 Task: Create a due date automation trigger when advanced on, on the tuesday after a card is due add dates due in in more than 1 days at 11:00 AM.
Action: Mouse moved to (987, 314)
Screenshot: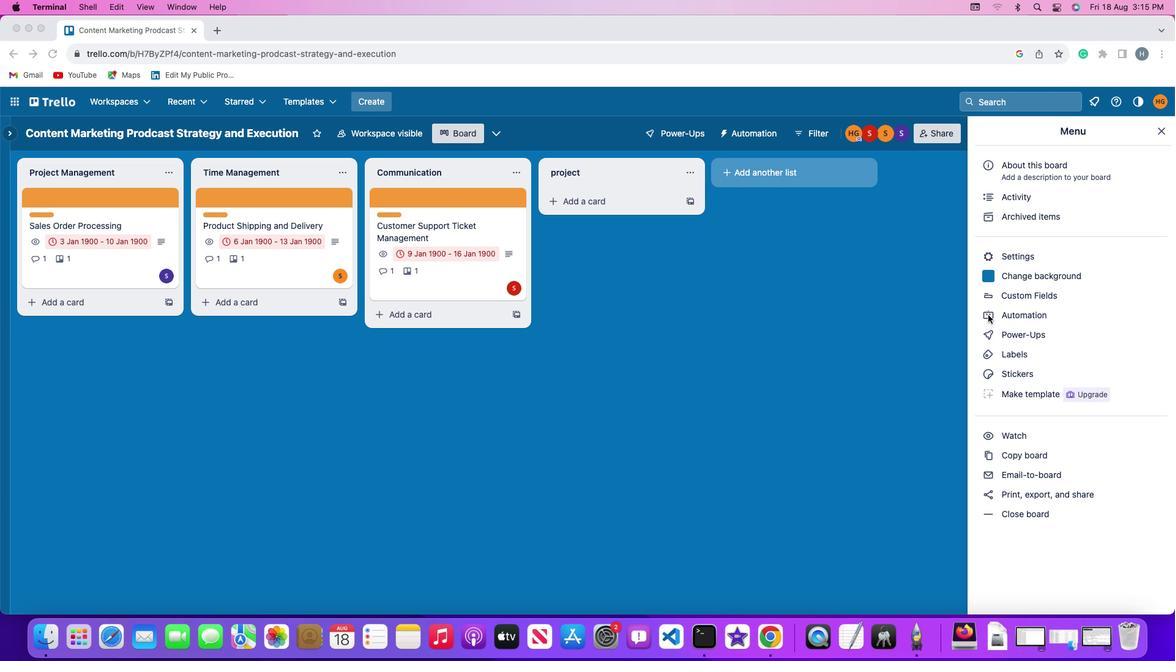 
Action: Mouse pressed left at (987, 314)
Screenshot: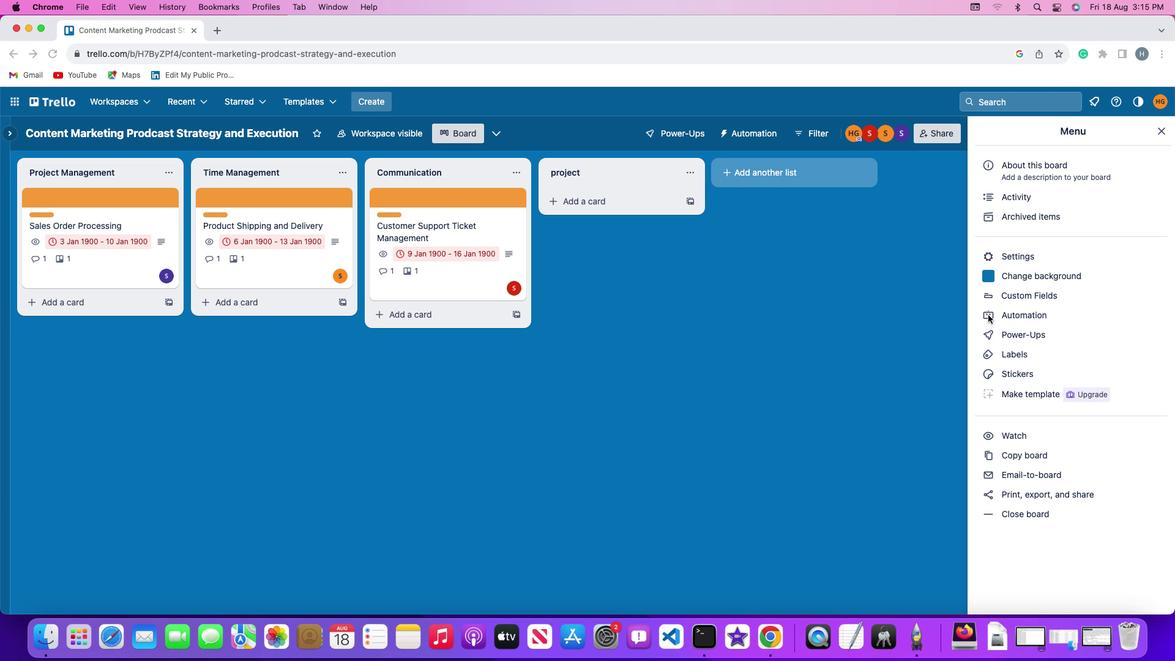 
Action: Mouse moved to (987, 314)
Screenshot: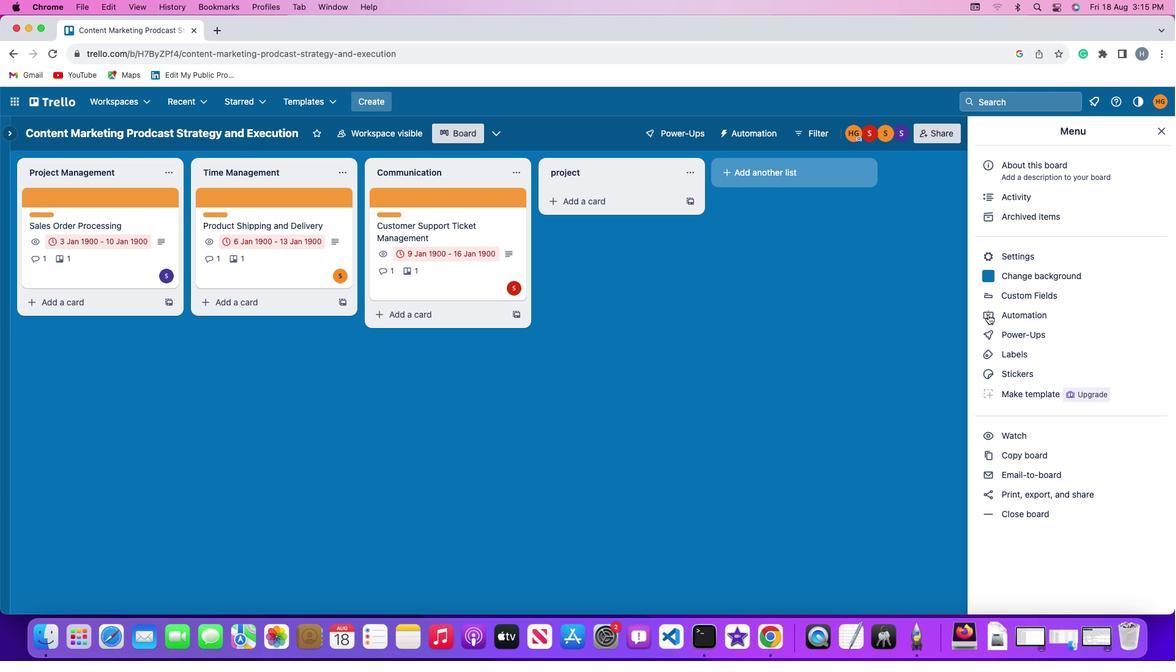 
Action: Mouse pressed left at (987, 314)
Screenshot: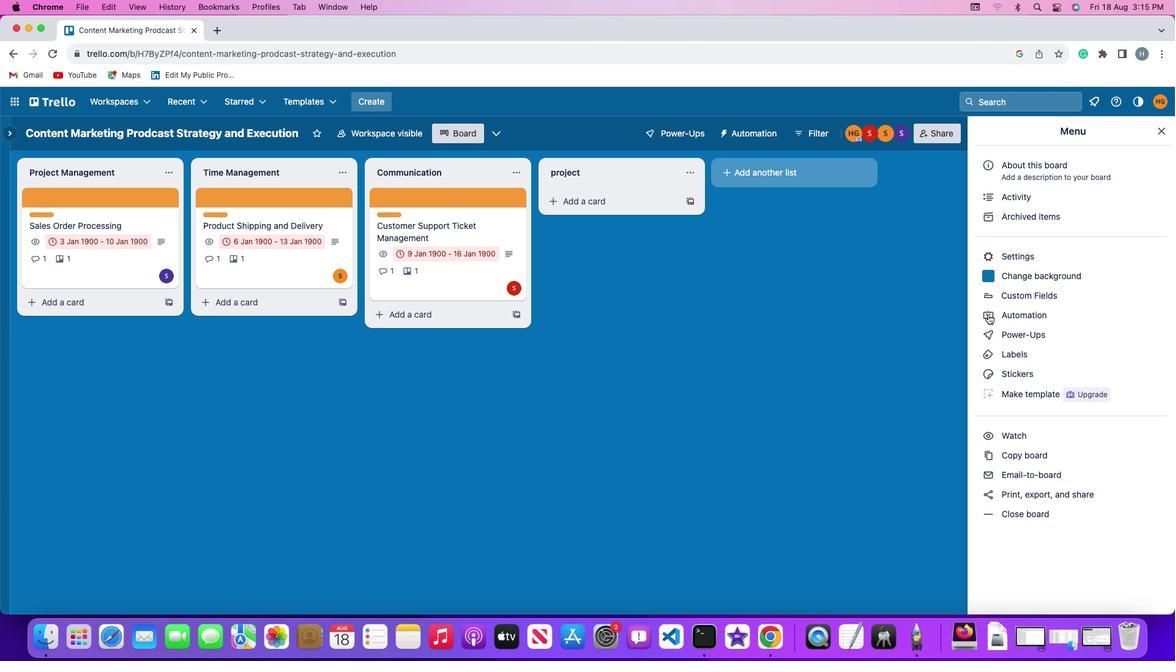 
Action: Mouse moved to (72, 290)
Screenshot: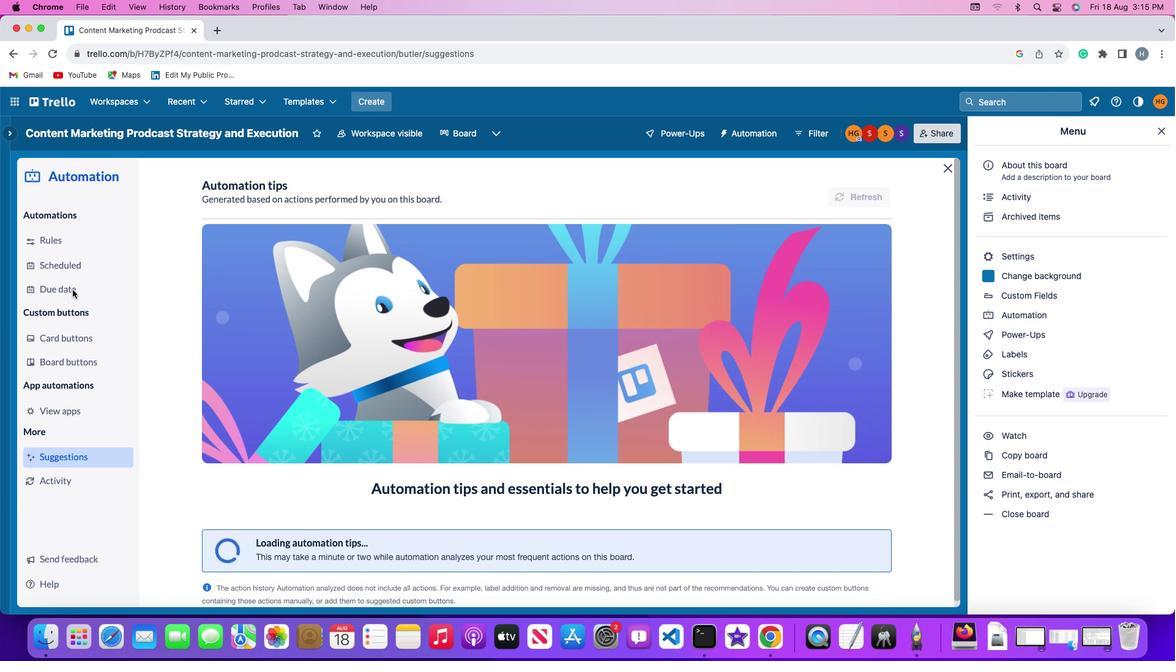 
Action: Mouse pressed left at (72, 290)
Screenshot: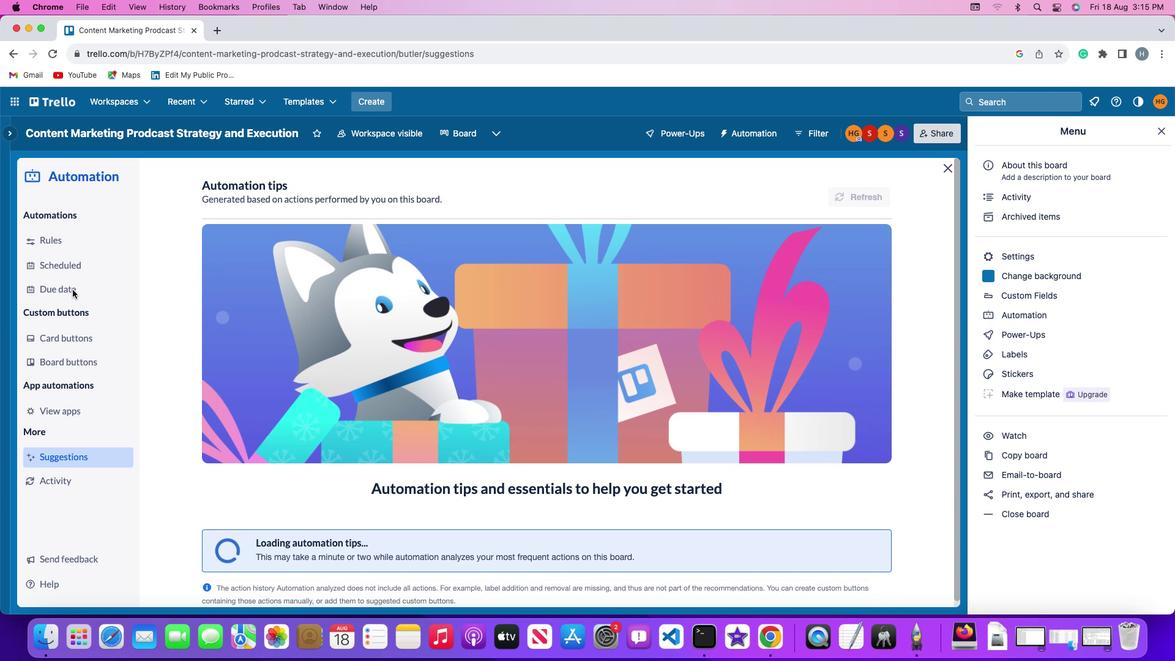 
Action: Mouse moved to (812, 188)
Screenshot: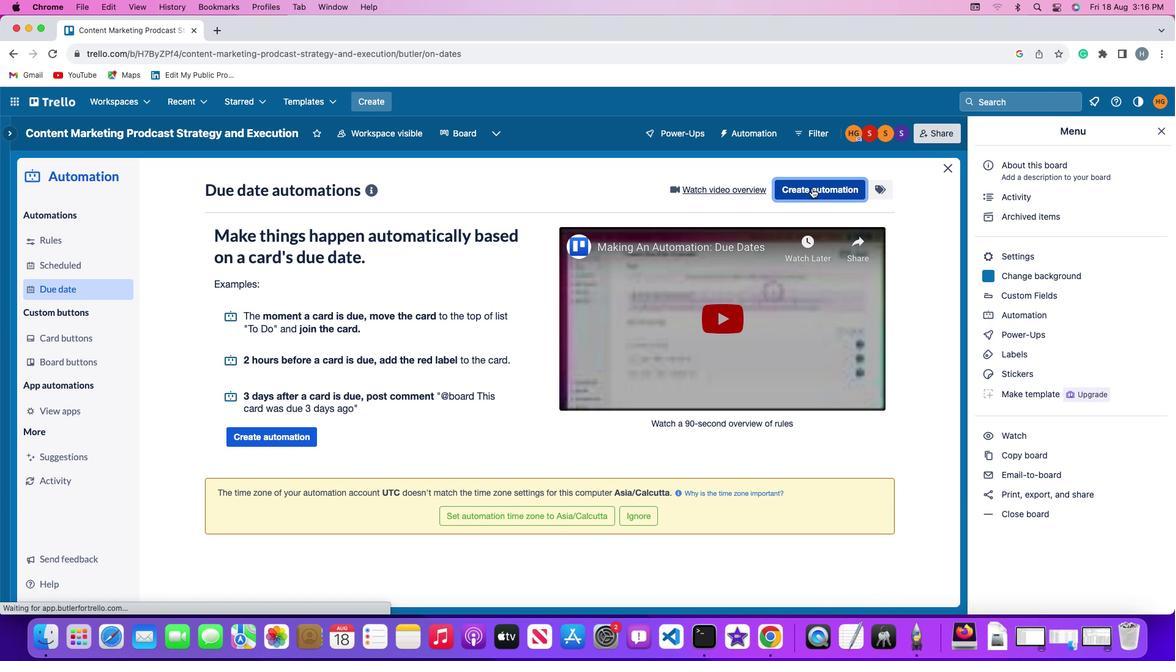 
Action: Mouse pressed left at (812, 188)
Screenshot: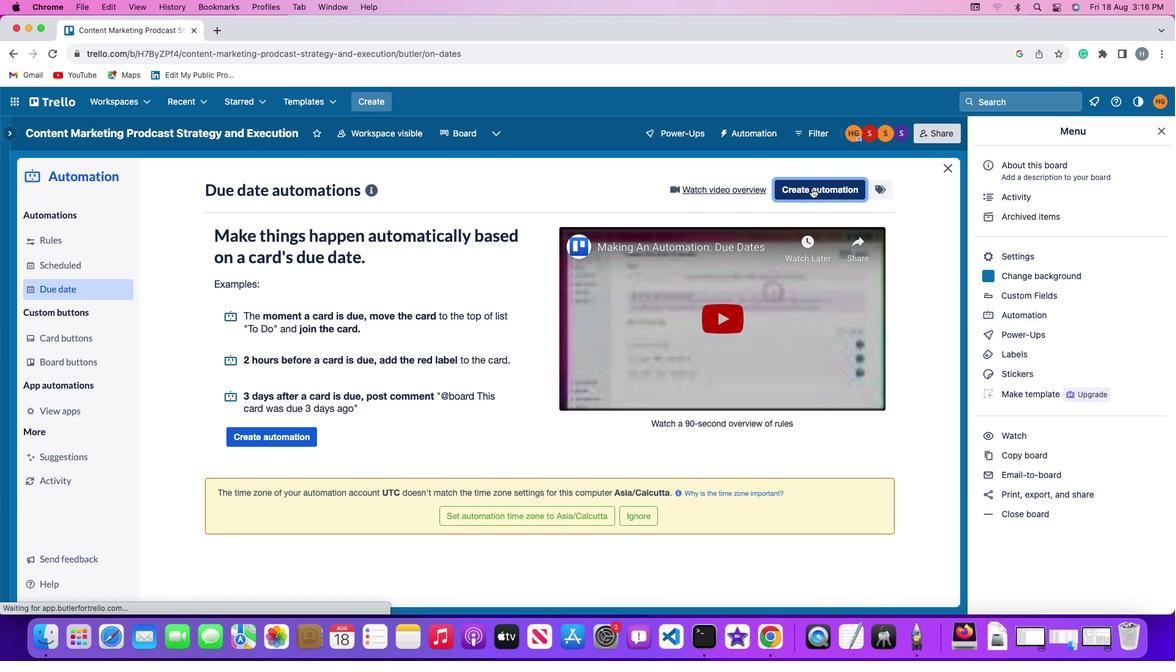 
Action: Mouse moved to (244, 304)
Screenshot: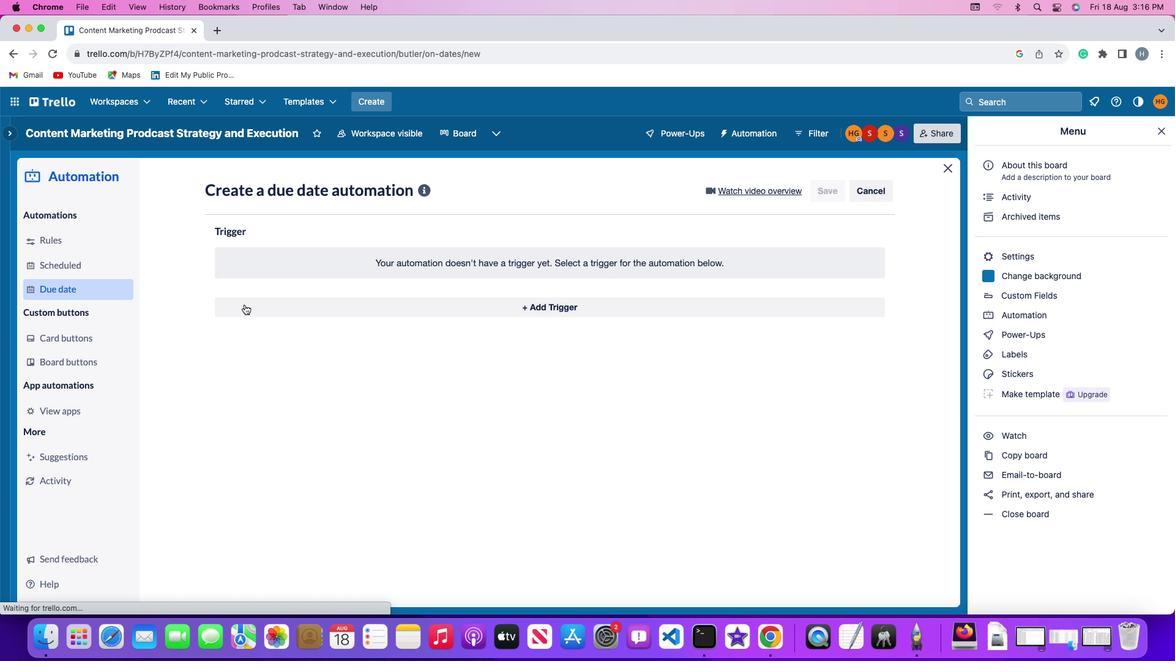 
Action: Mouse pressed left at (244, 304)
Screenshot: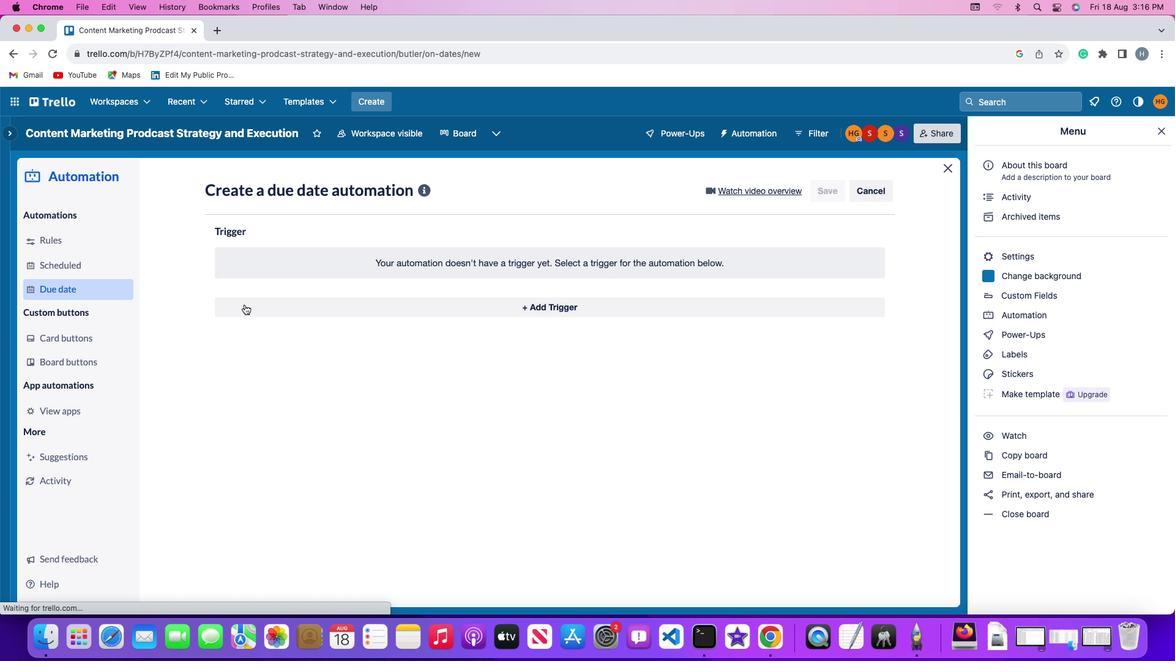 
Action: Mouse moved to (266, 531)
Screenshot: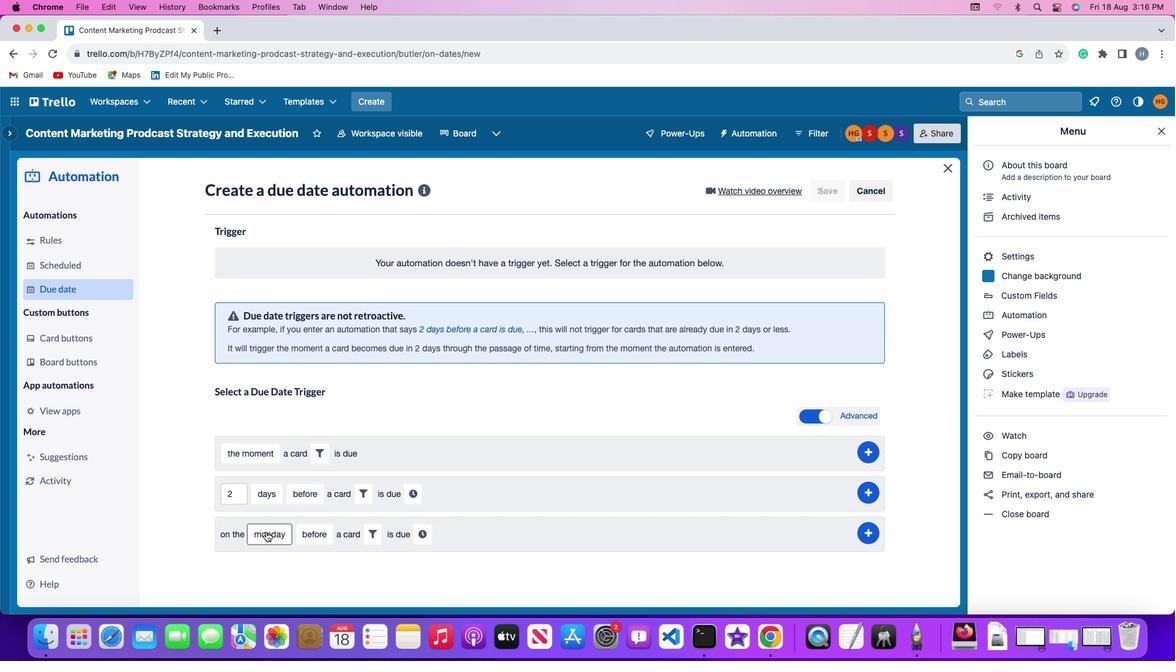 
Action: Mouse pressed left at (266, 531)
Screenshot: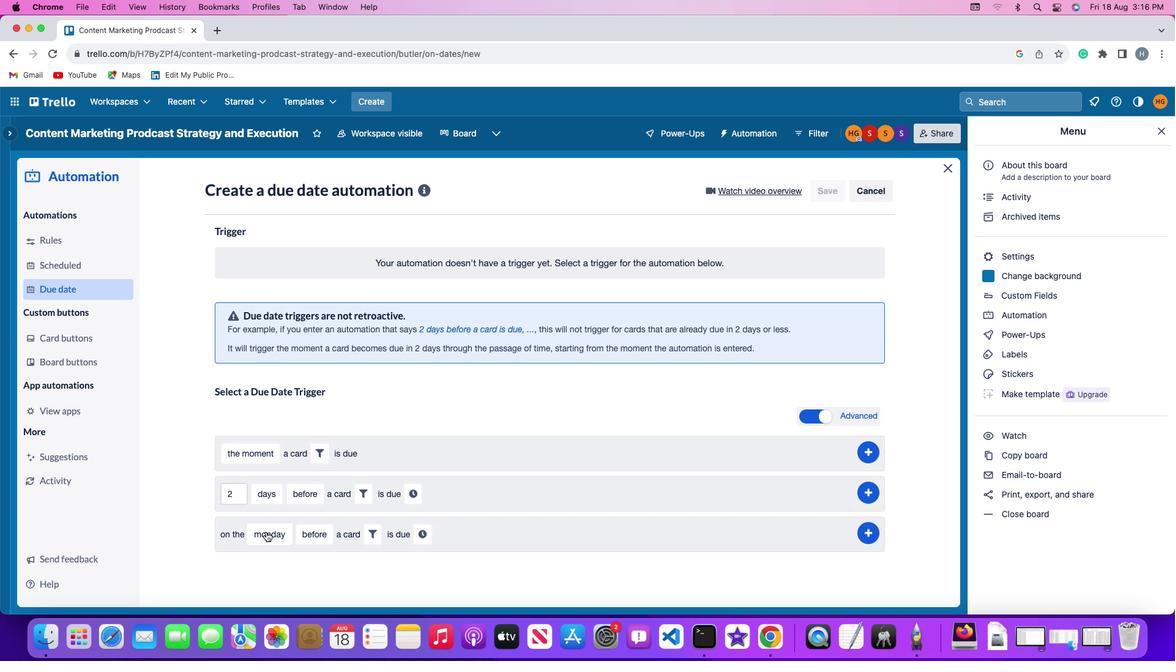 
Action: Mouse moved to (294, 388)
Screenshot: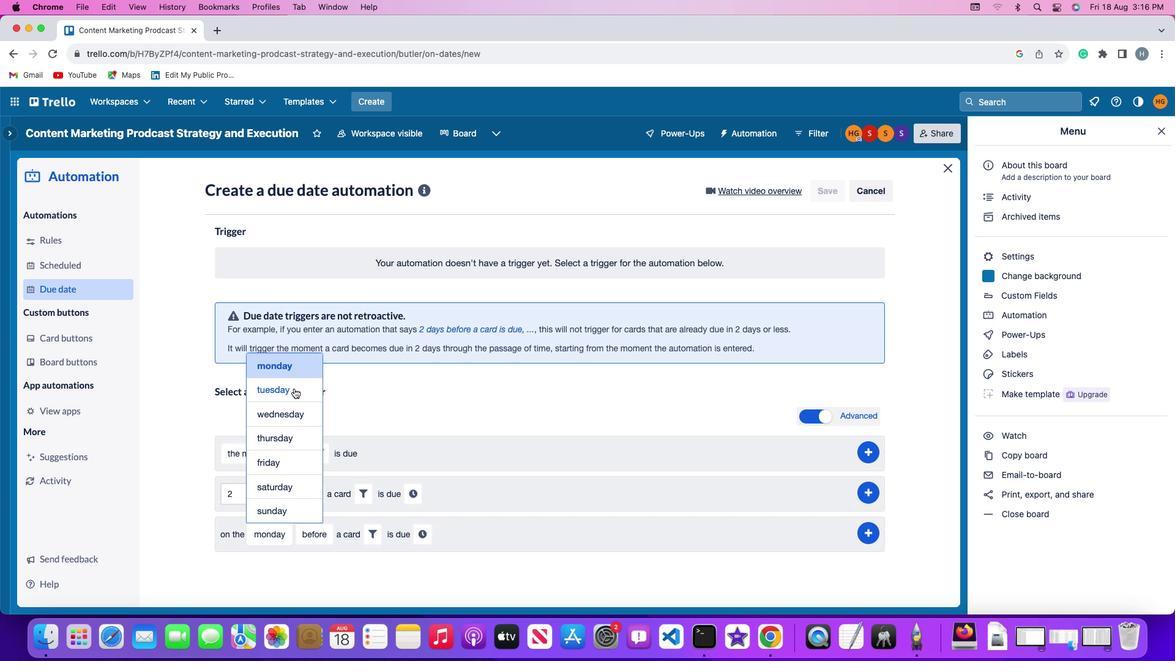 
Action: Mouse pressed left at (294, 388)
Screenshot: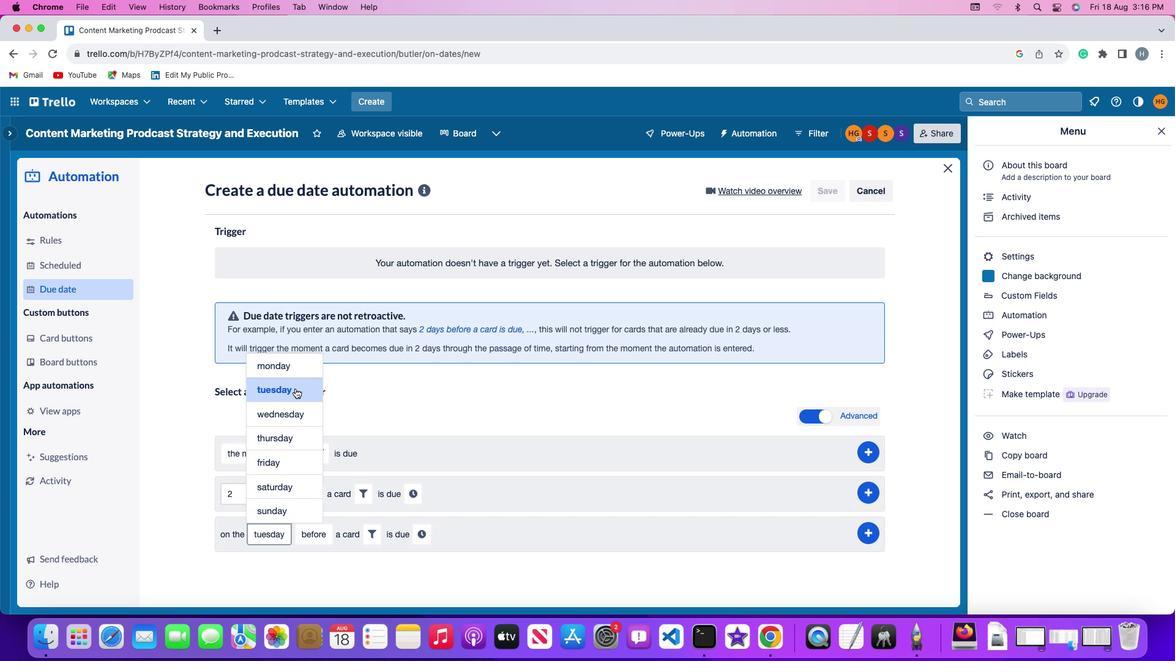 
Action: Mouse moved to (315, 540)
Screenshot: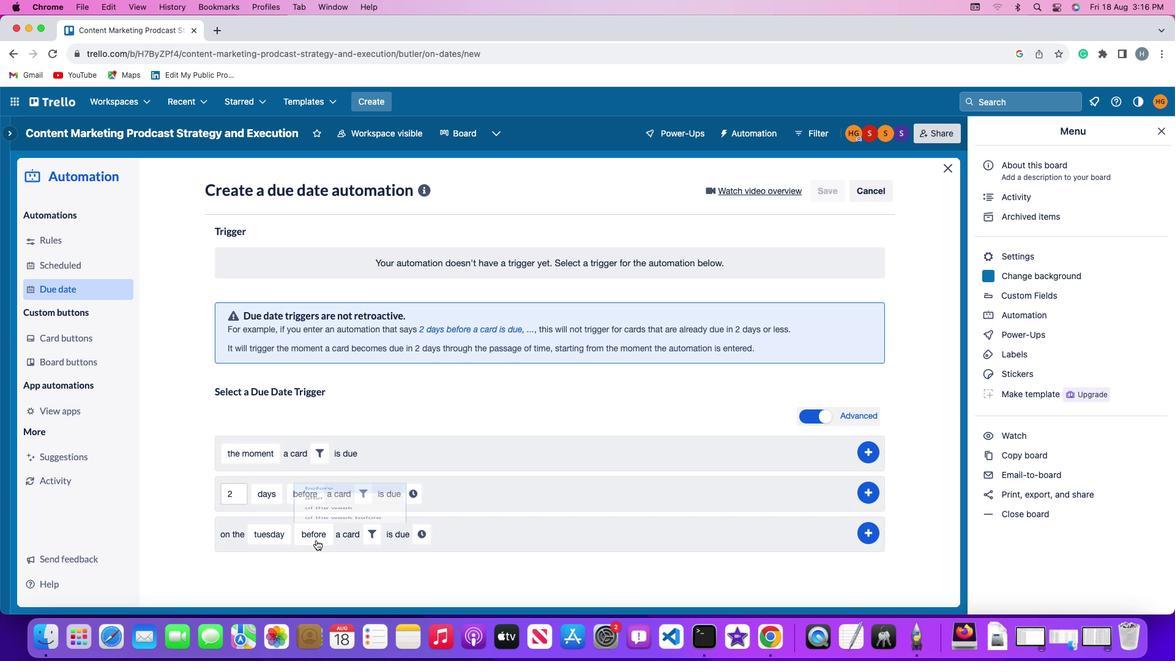 
Action: Mouse pressed left at (315, 540)
Screenshot: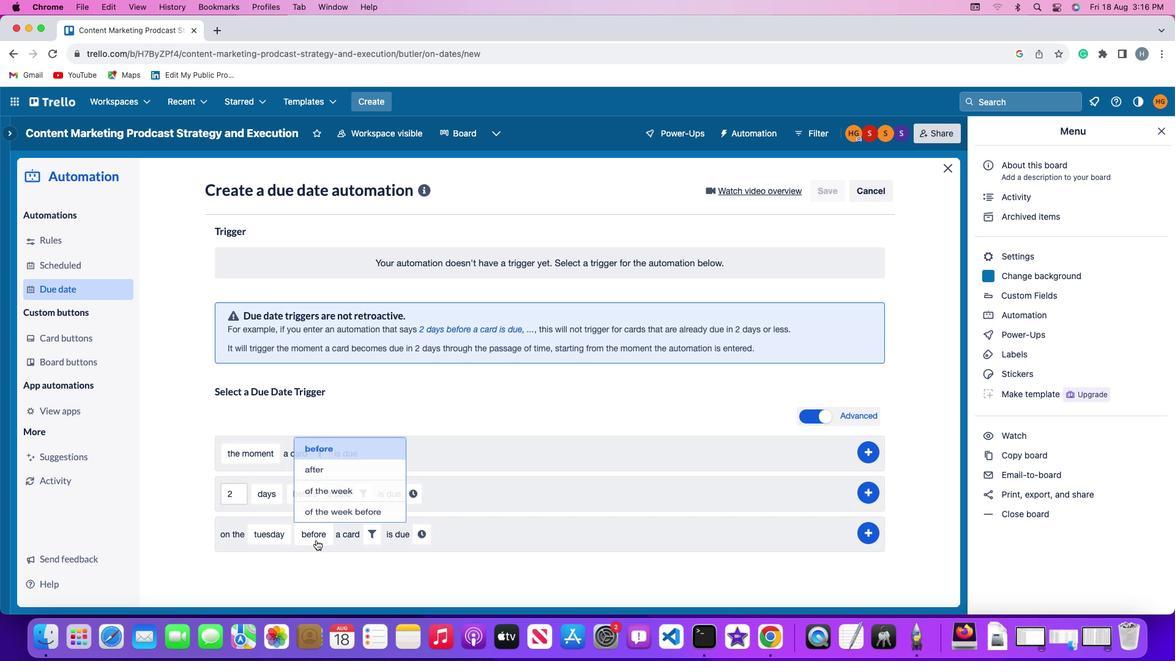 
Action: Mouse moved to (330, 458)
Screenshot: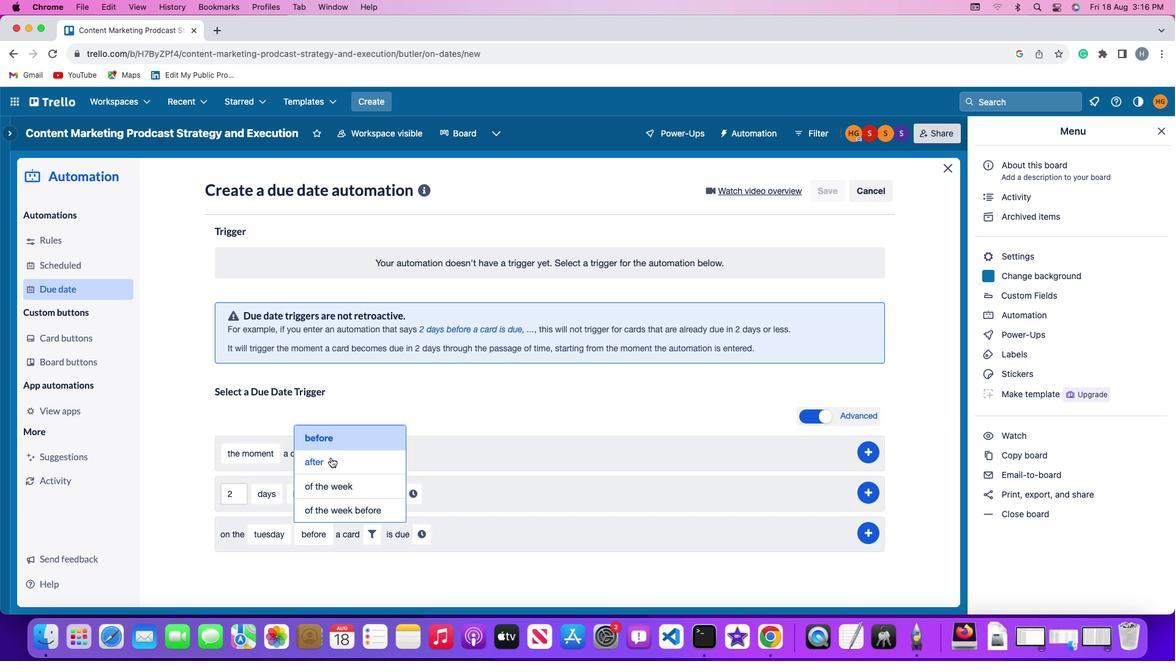 
Action: Mouse pressed left at (330, 458)
Screenshot: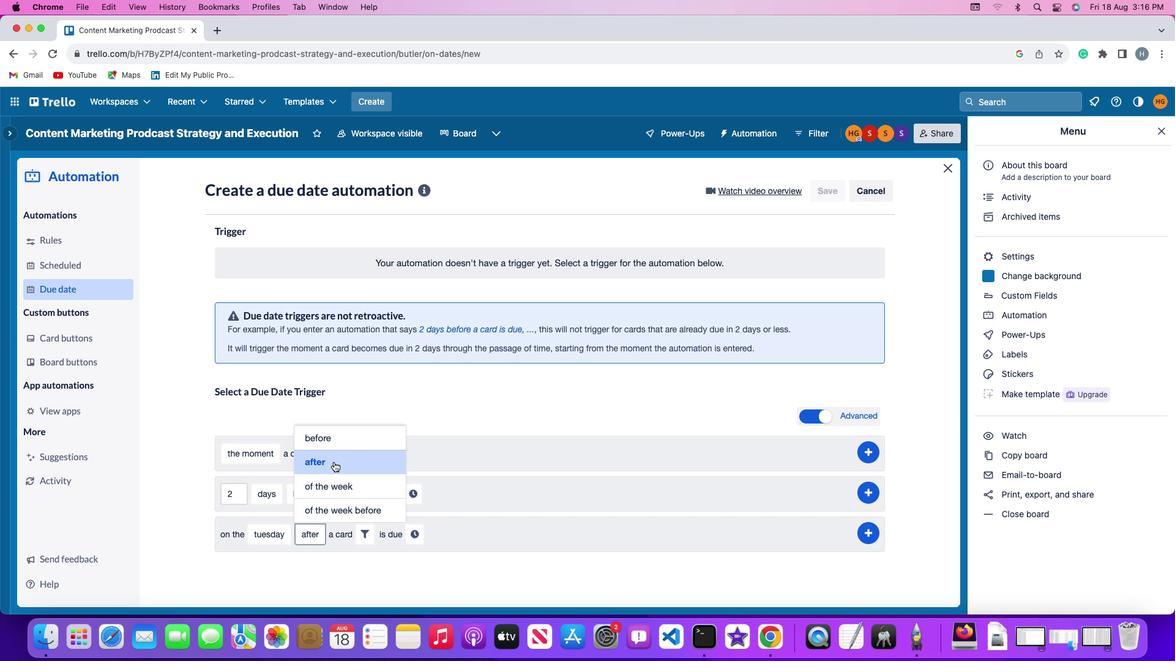 
Action: Mouse moved to (367, 534)
Screenshot: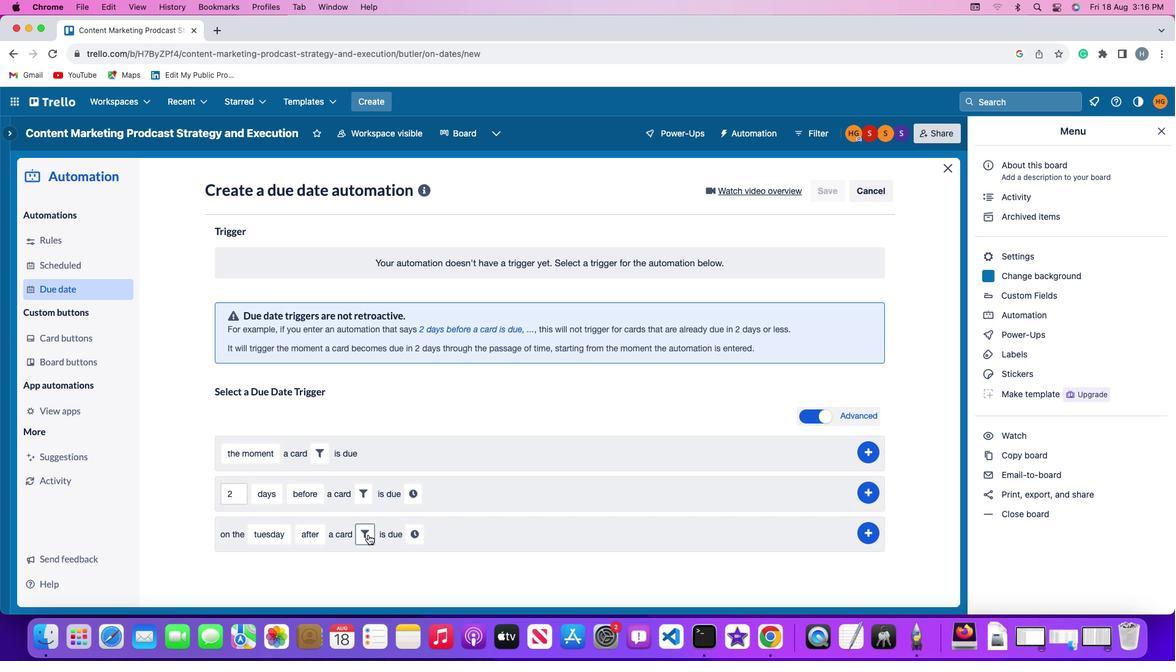 
Action: Mouse pressed left at (367, 534)
Screenshot: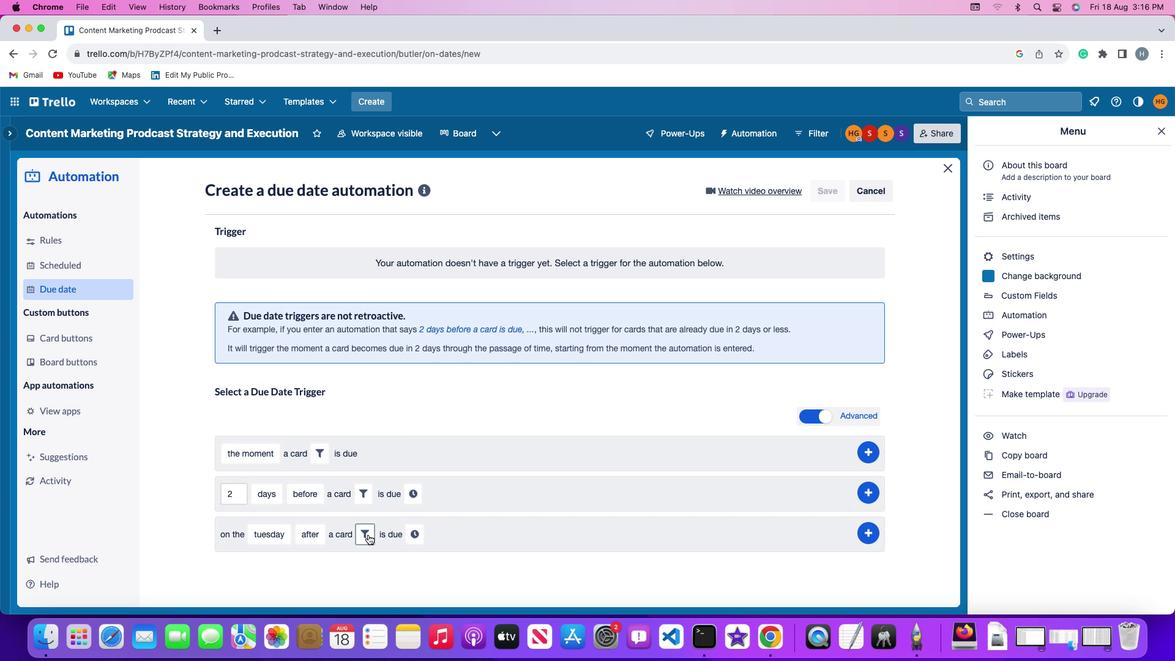 
Action: Mouse moved to (424, 562)
Screenshot: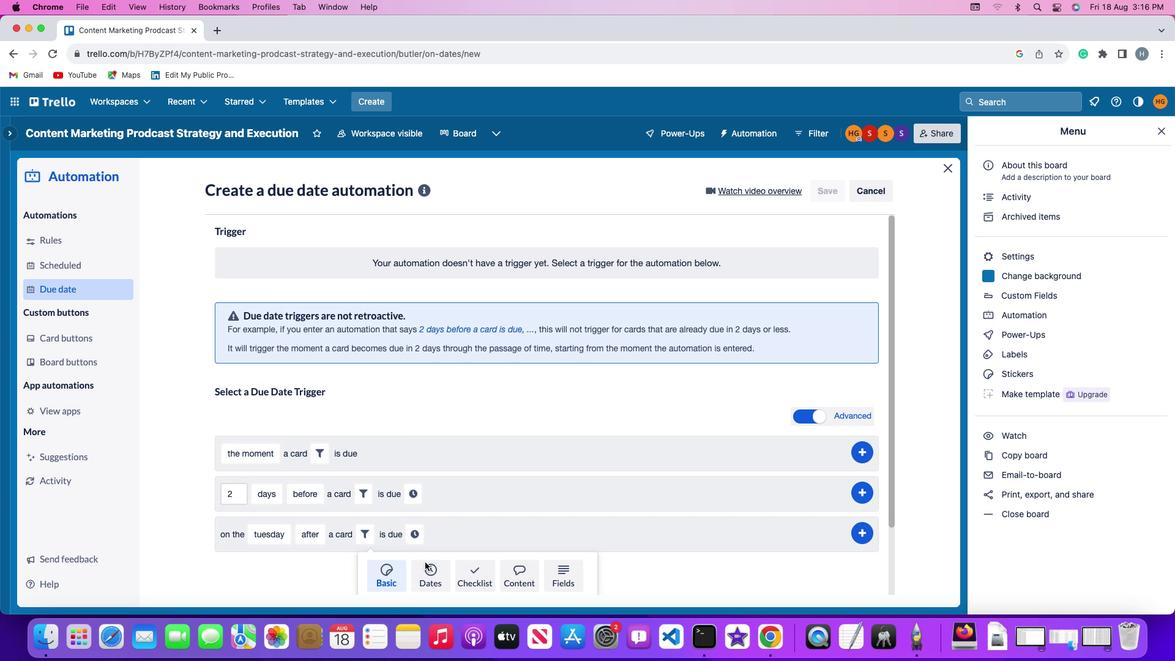 
Action: Mouse pressed left at (424, 562)
Screenshot: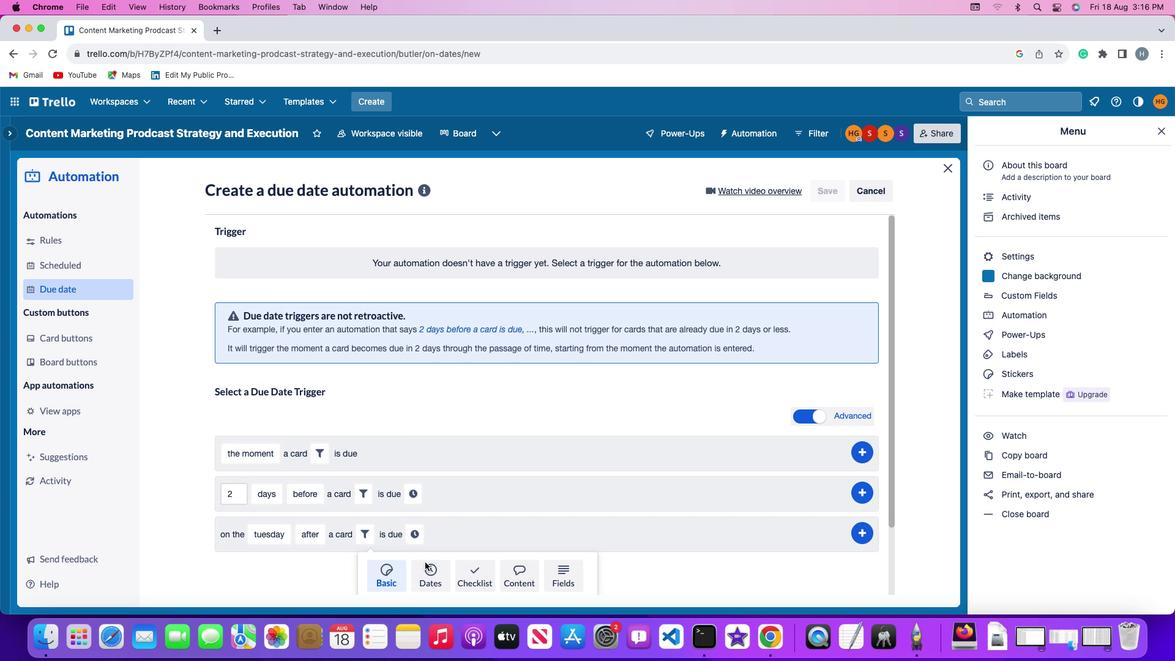 
Action: Mouse moved to (301, 573)
Screenshot: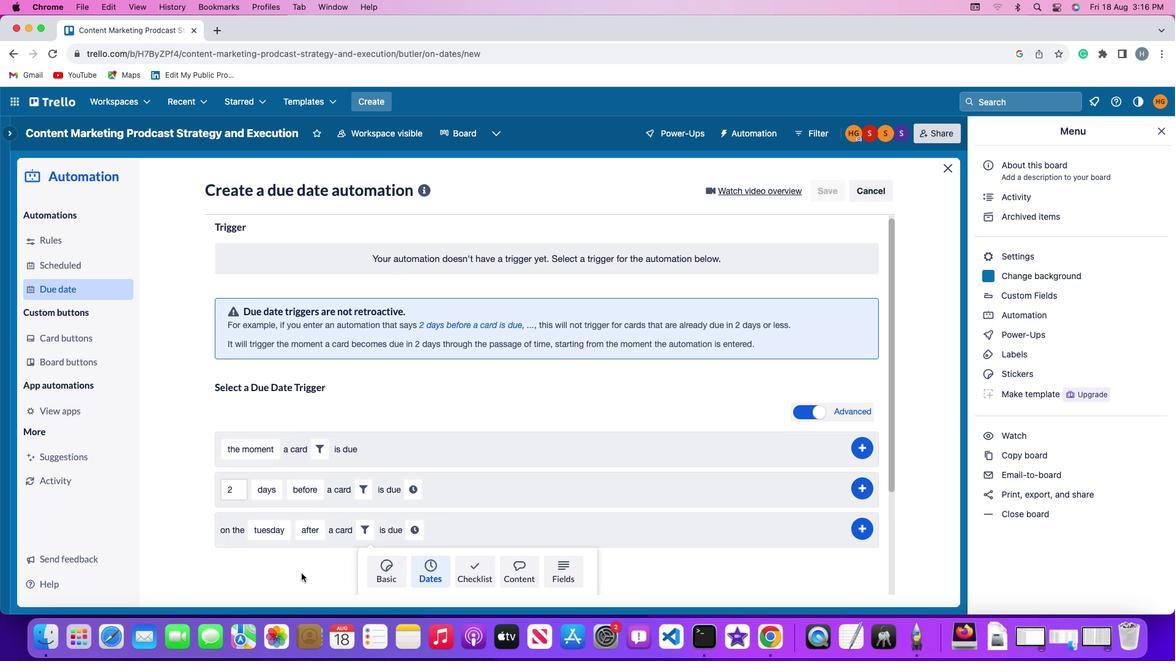 
Action: Mouse scrolled (301, 573) with delta (0, 0)
Screenshot: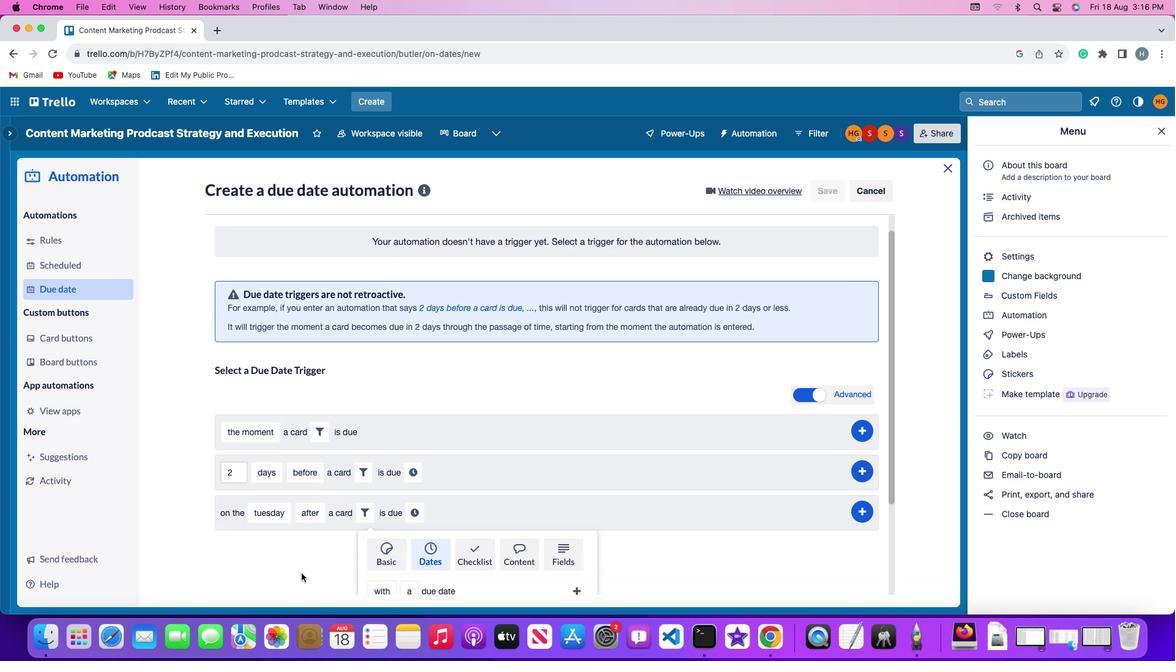 
Action: Mouse moved to (301, 572)
Screenshot: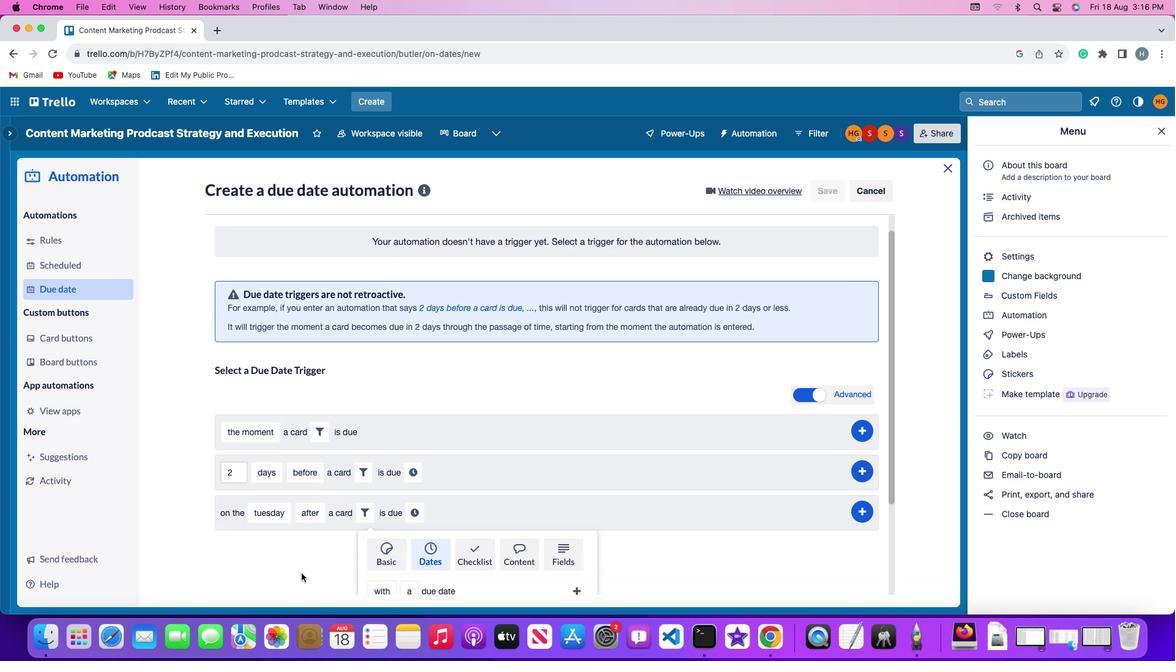 
Action: Mouse scrolled (301, 572) with delta (0, 0)
Screenshot: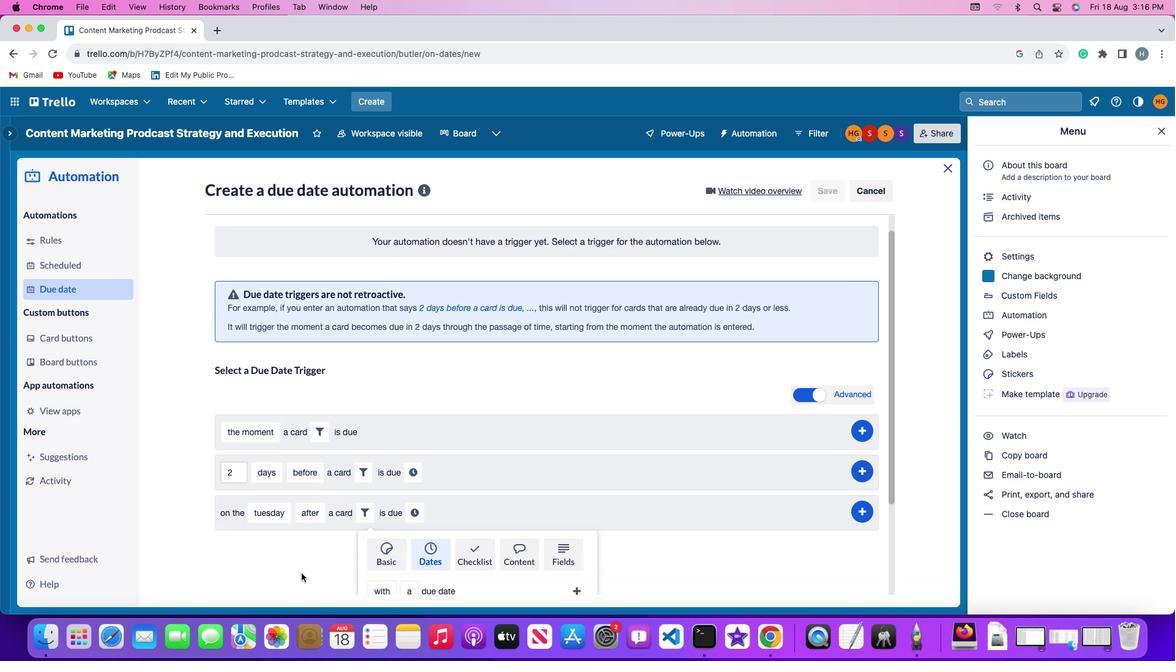 
Action: Mouse scrolled (301, 572) with delta (0, -1)
Screenshot: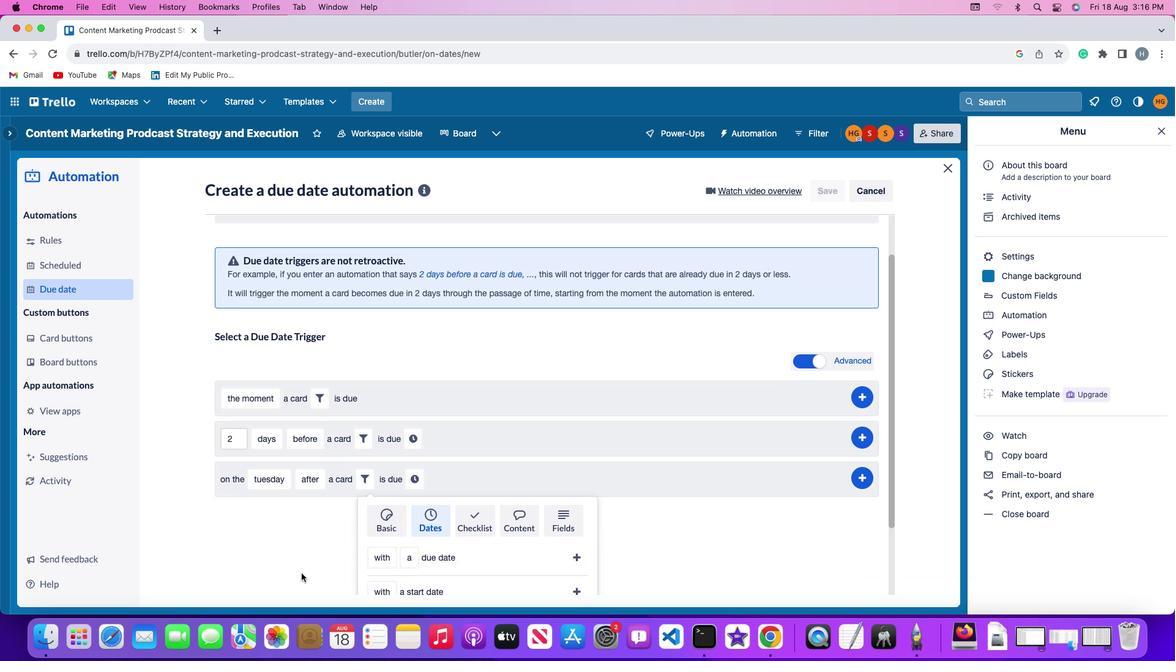 
Action: Mouse scrolled (301, 572) with delta (0, -3)
Screenshot: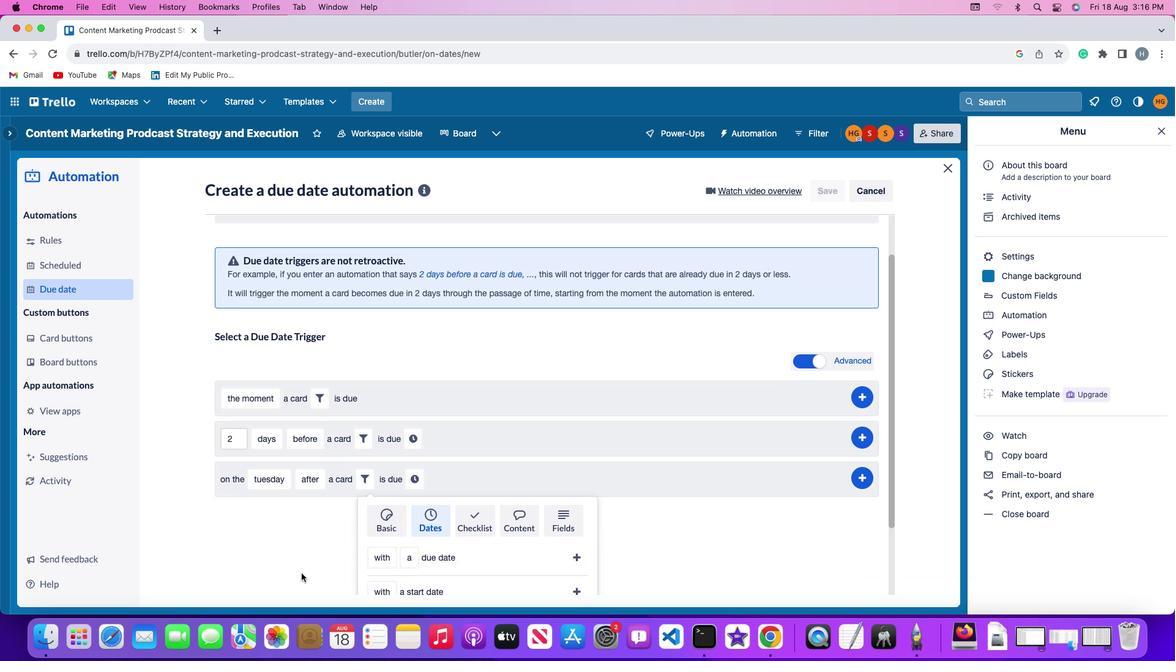 
Action: Mouse scrolled (301, 572) with delta (0, -3)
Screenshot: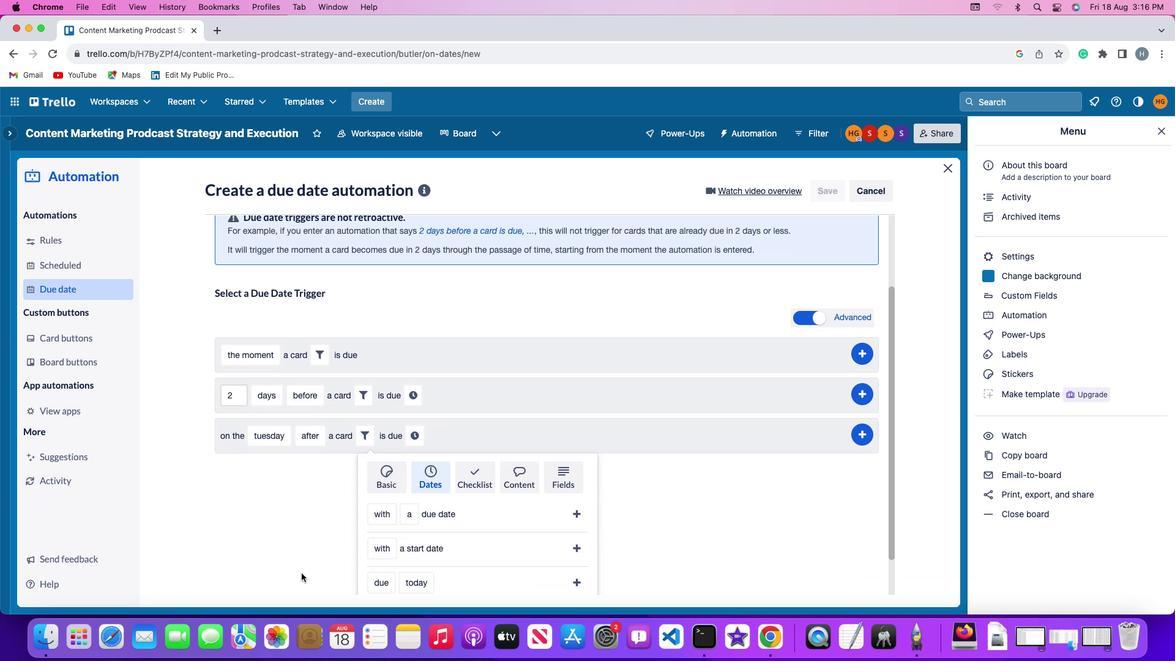 
Action: Mouse scrolled (301, 572) with delta (0, 0)
Screenshot: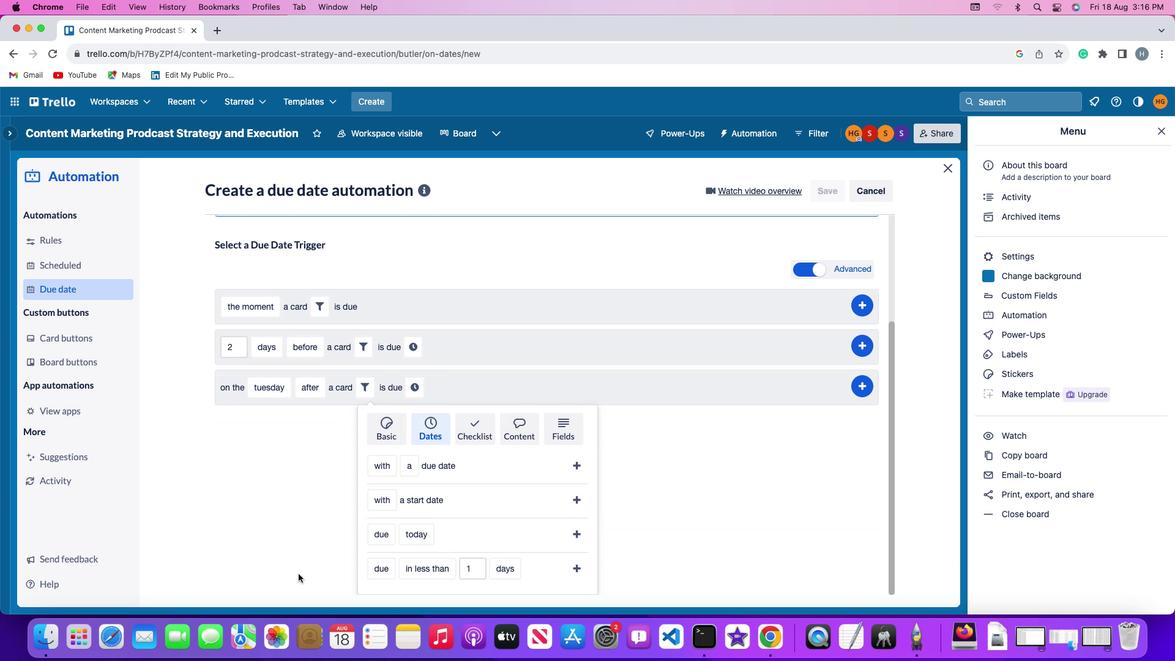 
Action: Mouse scrolled (301, 572) with delta (0, 0)
Screenshot: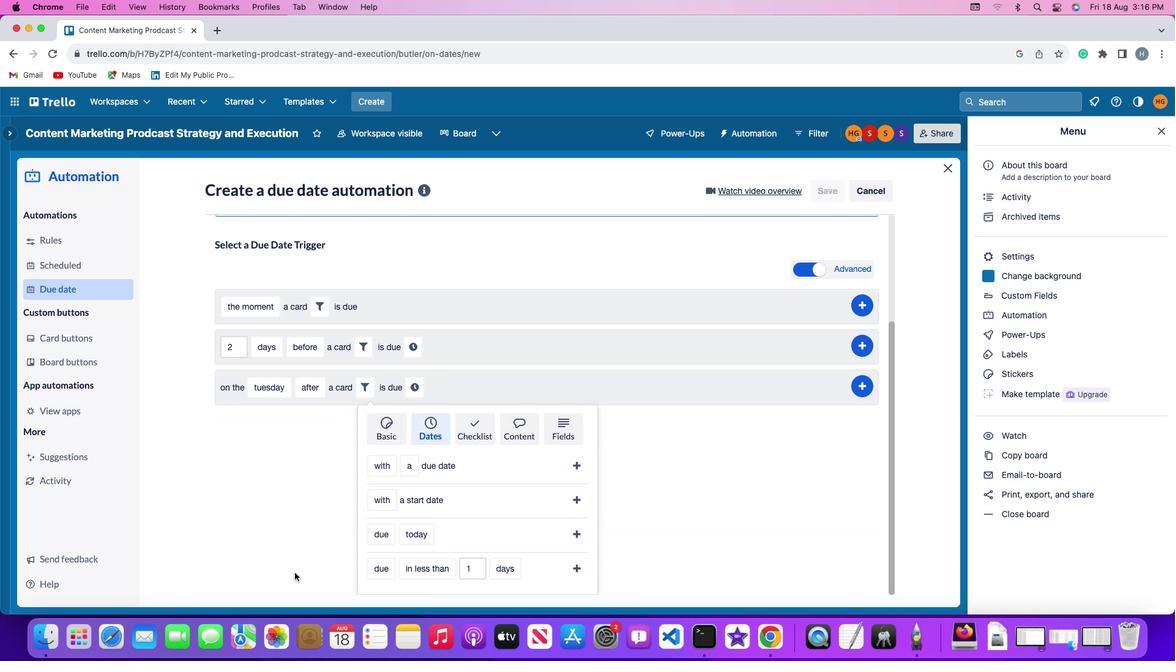 
Action: Mouse moved to (301, 572)
Screenshot: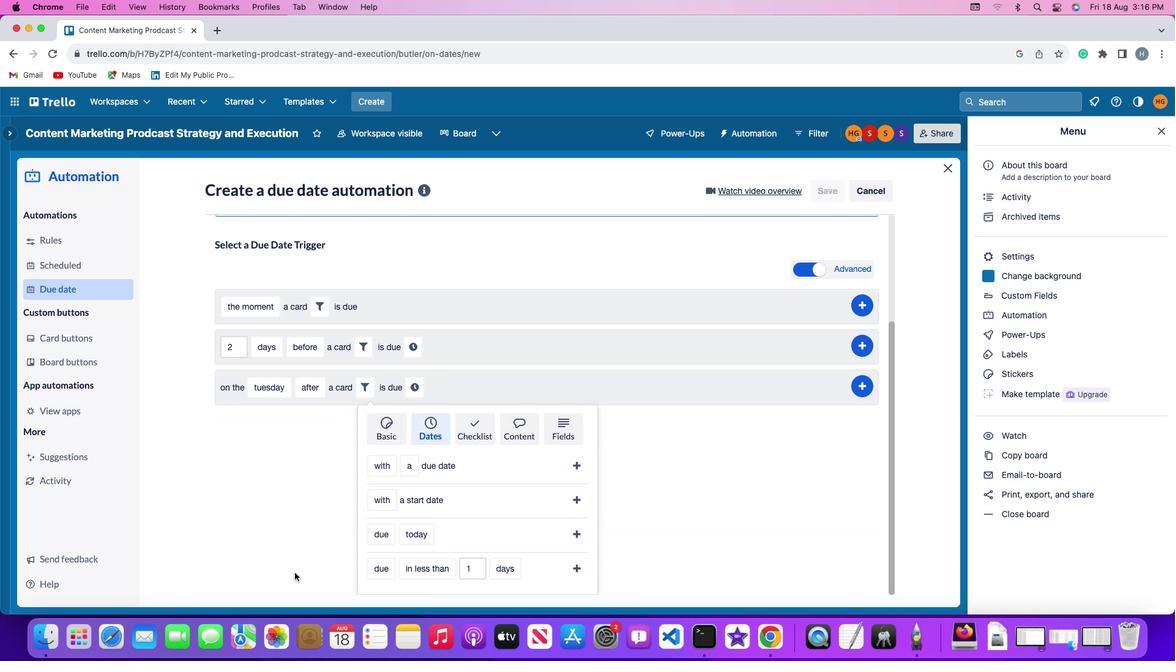 
Action: Mouse scrolled (301, 572) with delta (0, -1)
Screenshot: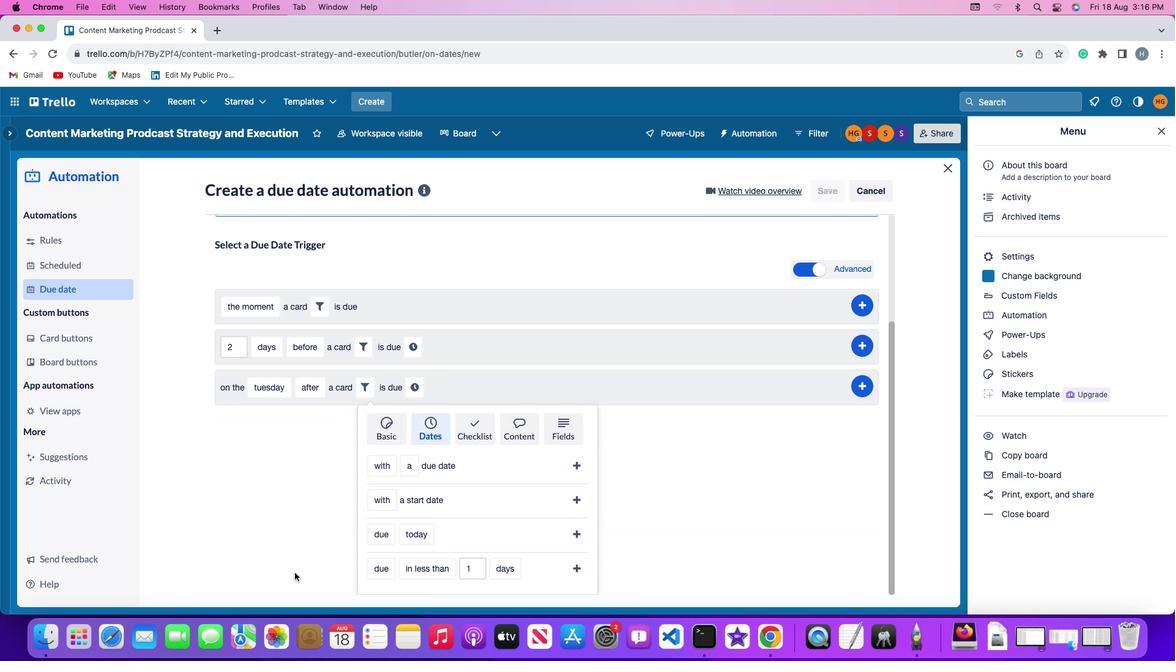 
Action: Mouse moved to (298, 574)
Screenshot: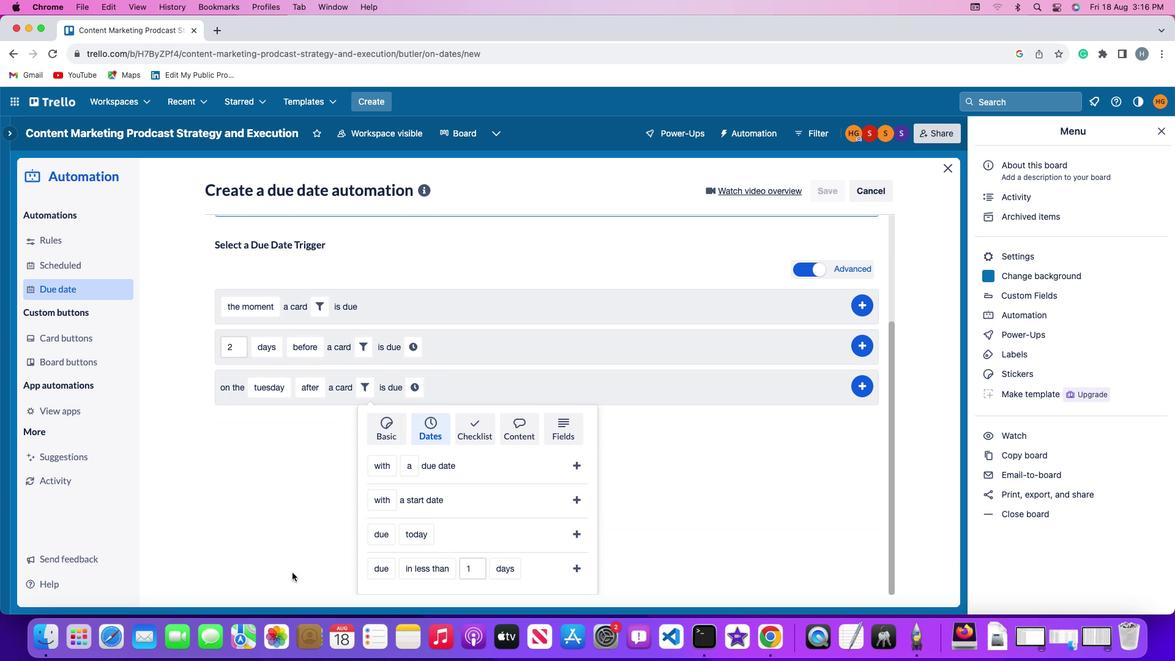 
Action: Mouse scrolled (298, 574) with delta (0, -3)
Screenshot: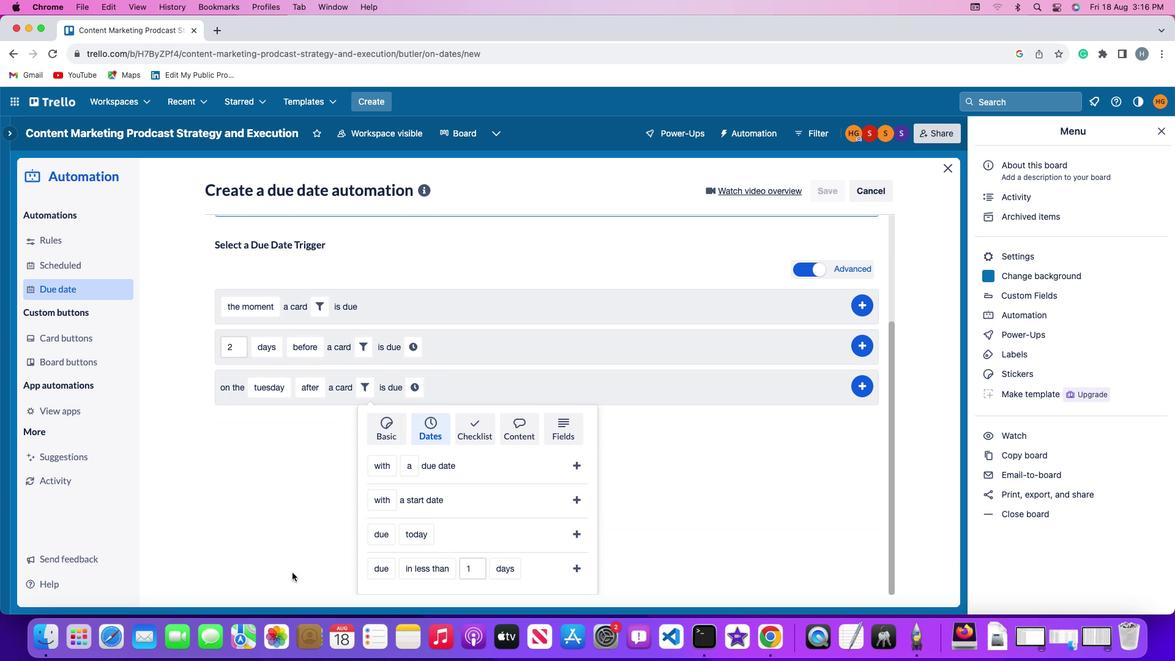 
Action: Mouse moved to (369, 564)
Screenshot: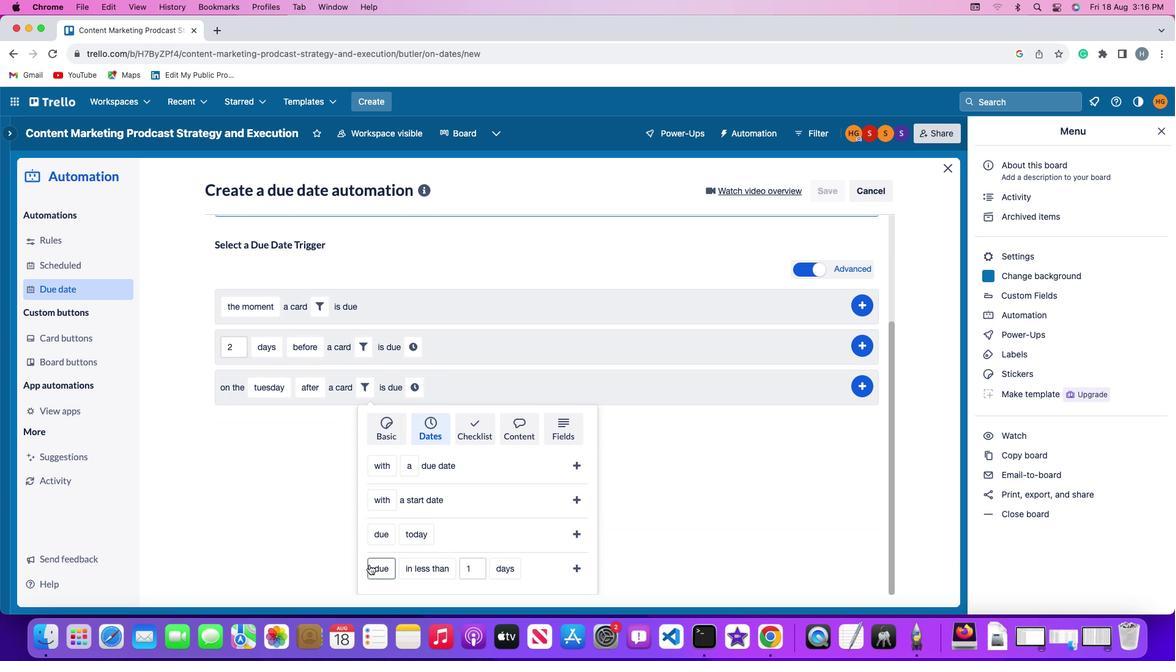 
Action: Mouse pressed left at (369, 564)
Screenshot: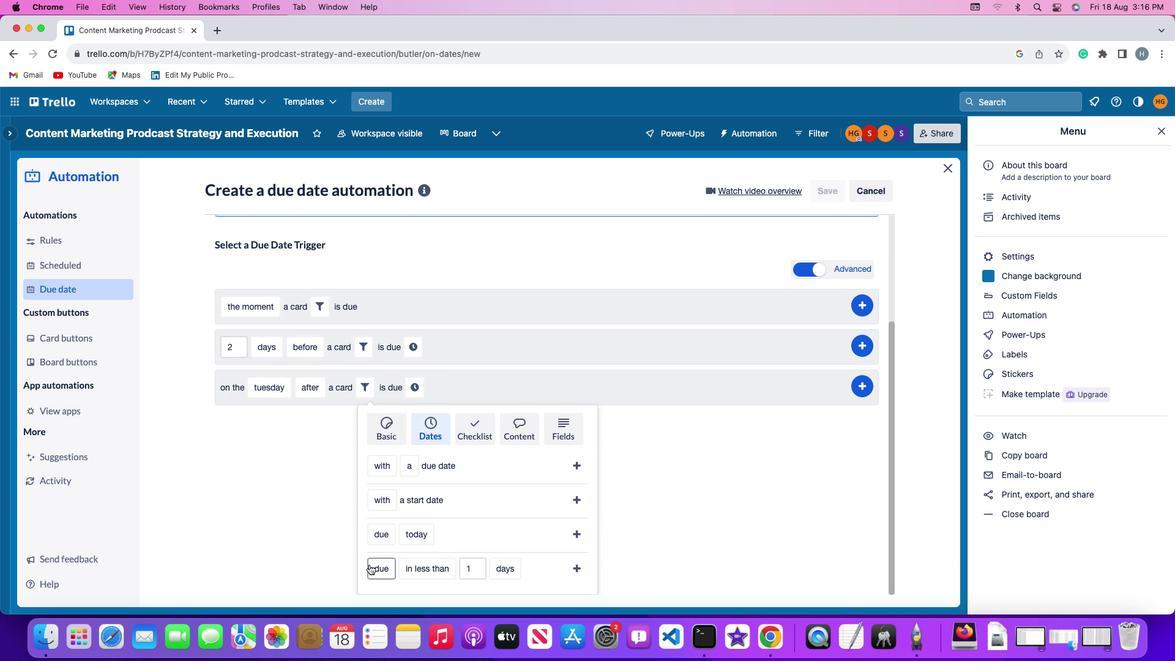 
Action: Mouse moved to (390, 513)
Screenshot: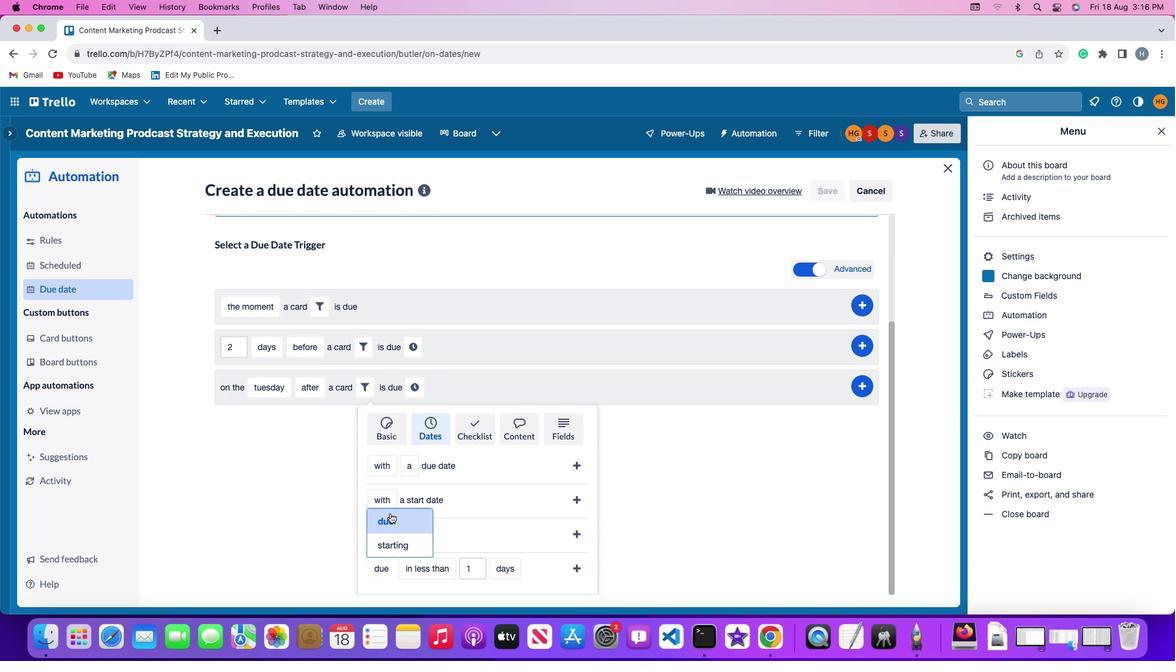 
Action: Mouse pressed left at (390, 513)
Screenshot: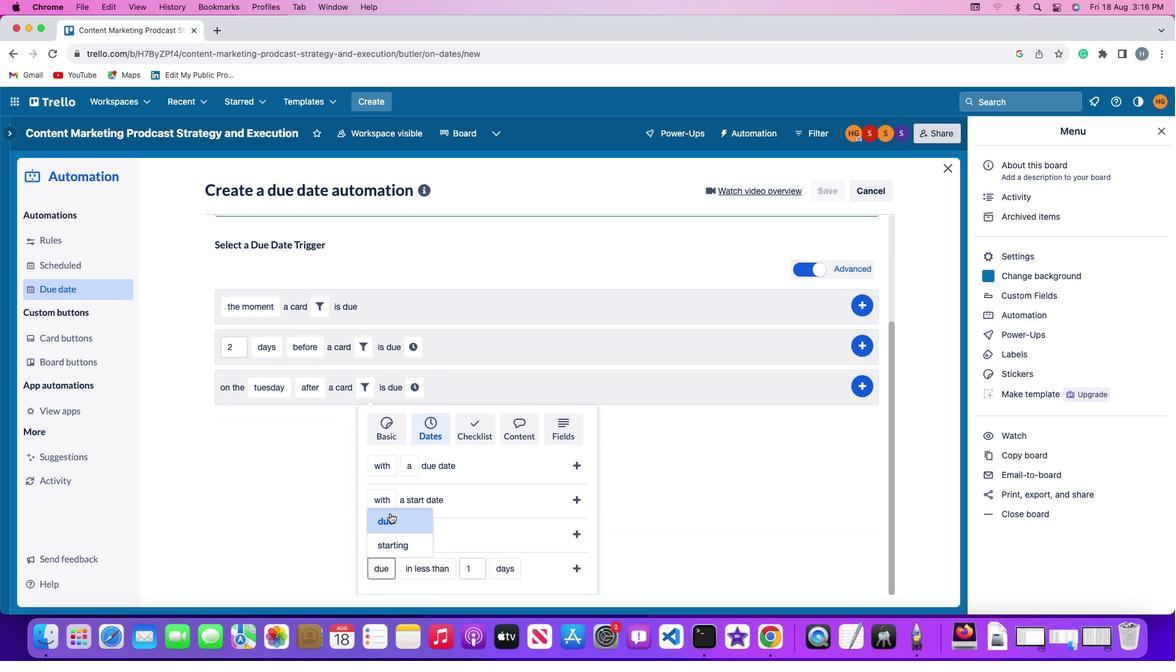
Action: Mouse moved to (416, 571)
Screenshot: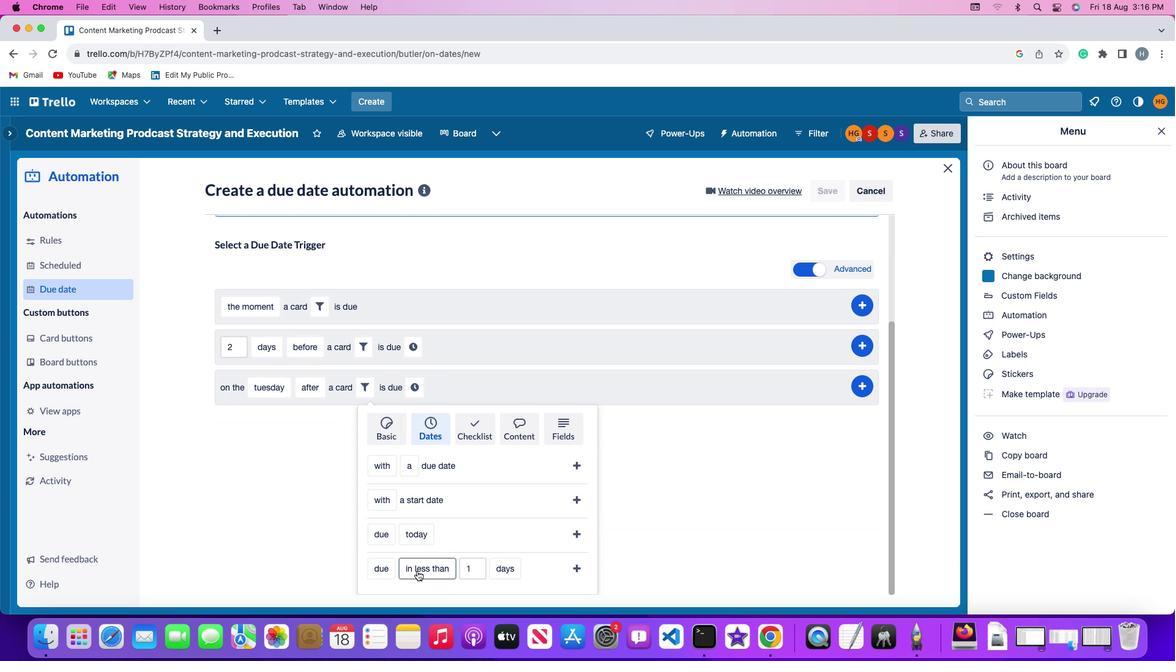 
Action: Mouse pressed left at (416, 571)
Screenshot: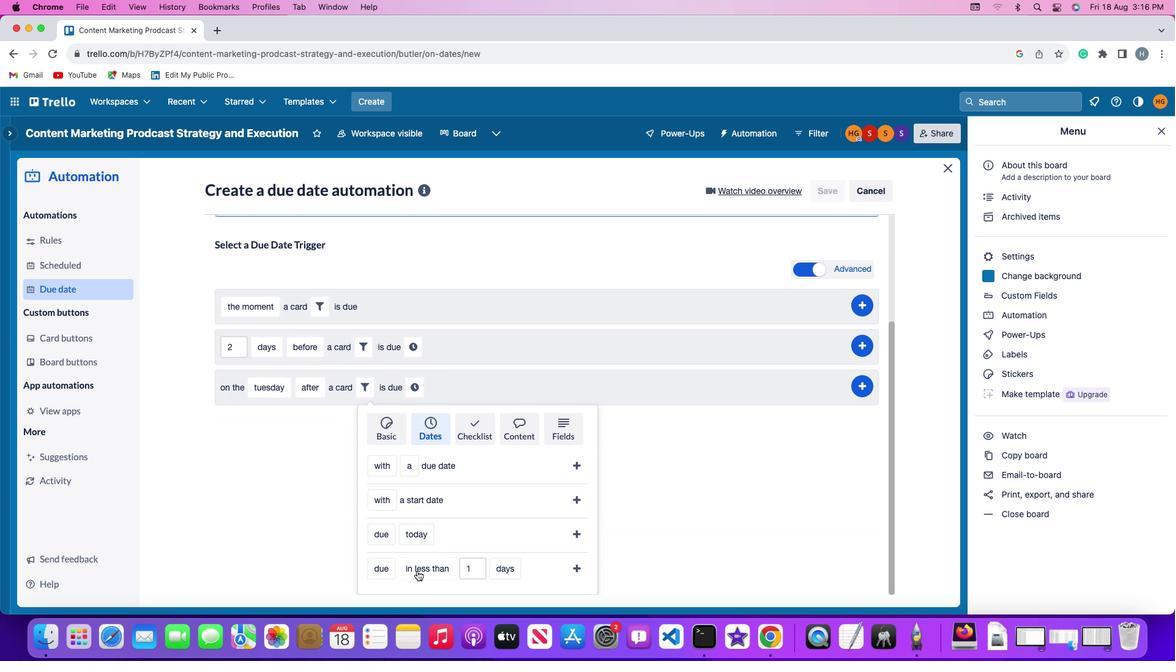 
Action: Mouse moved to (429, 490)
Screenshot: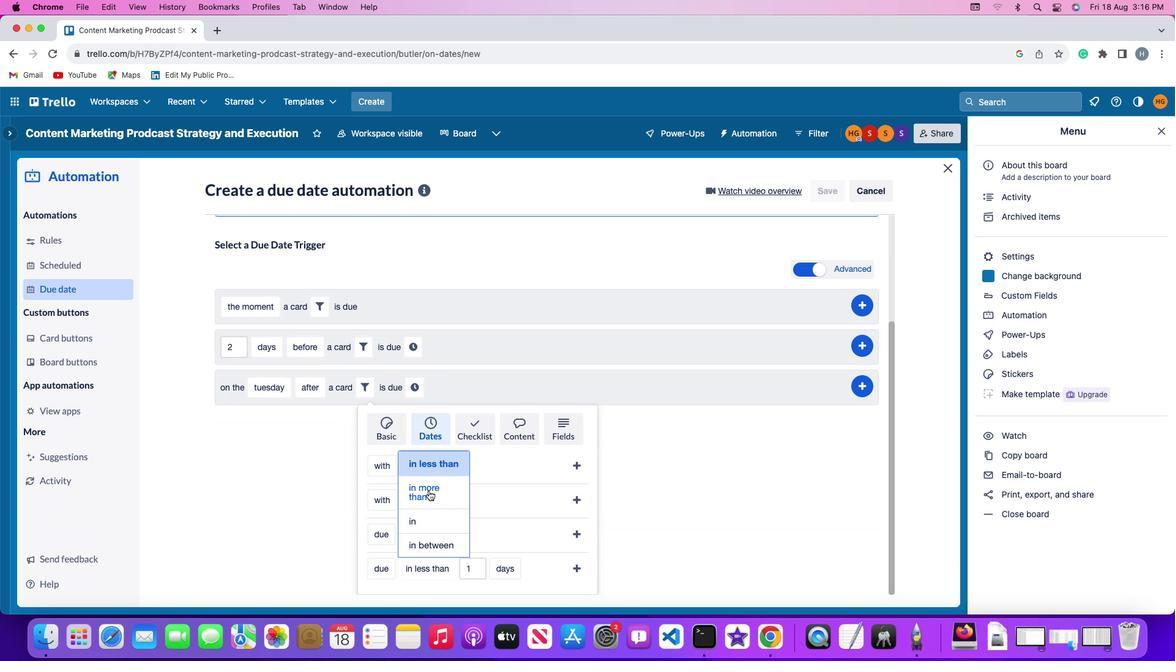 
Action: Mouse pressed left at (429, 490)
Screenshot: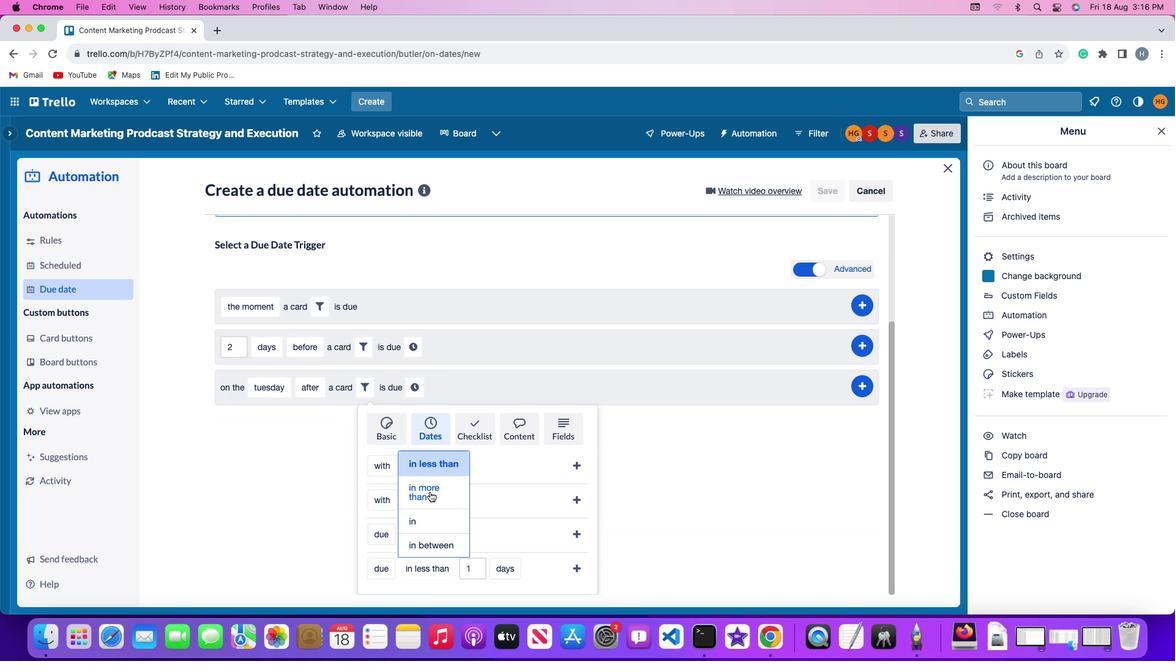 
Action: Mouse moved to (477, 572)
Screenshot: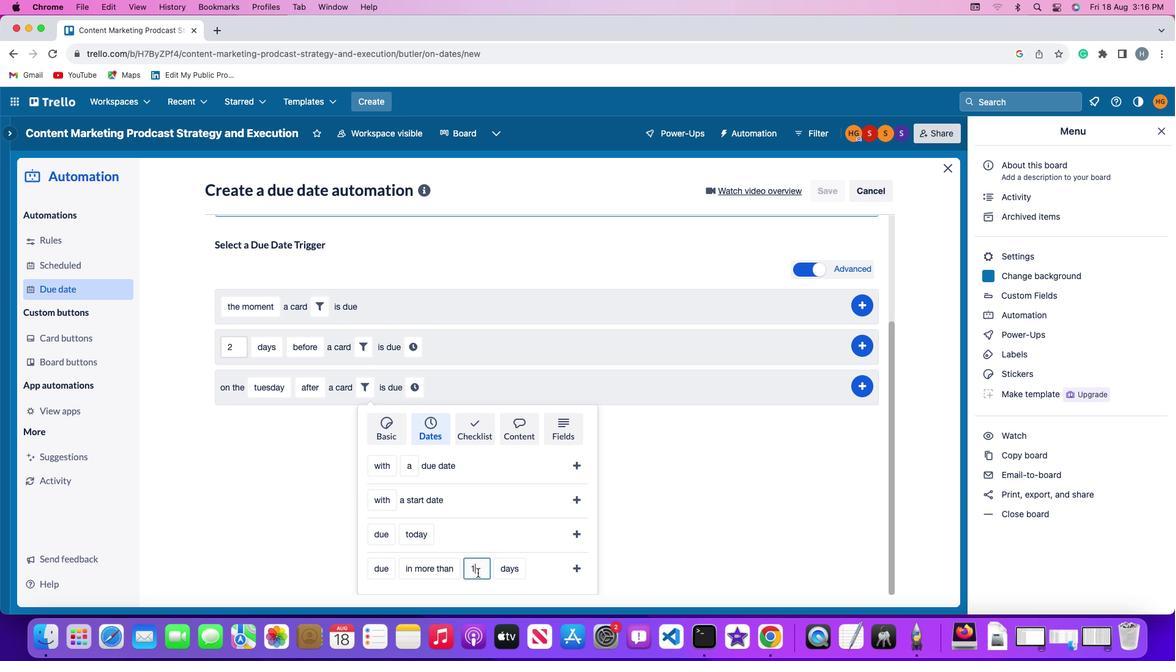 
Action: Mouse pressed left at (477, 572)
Screenshot: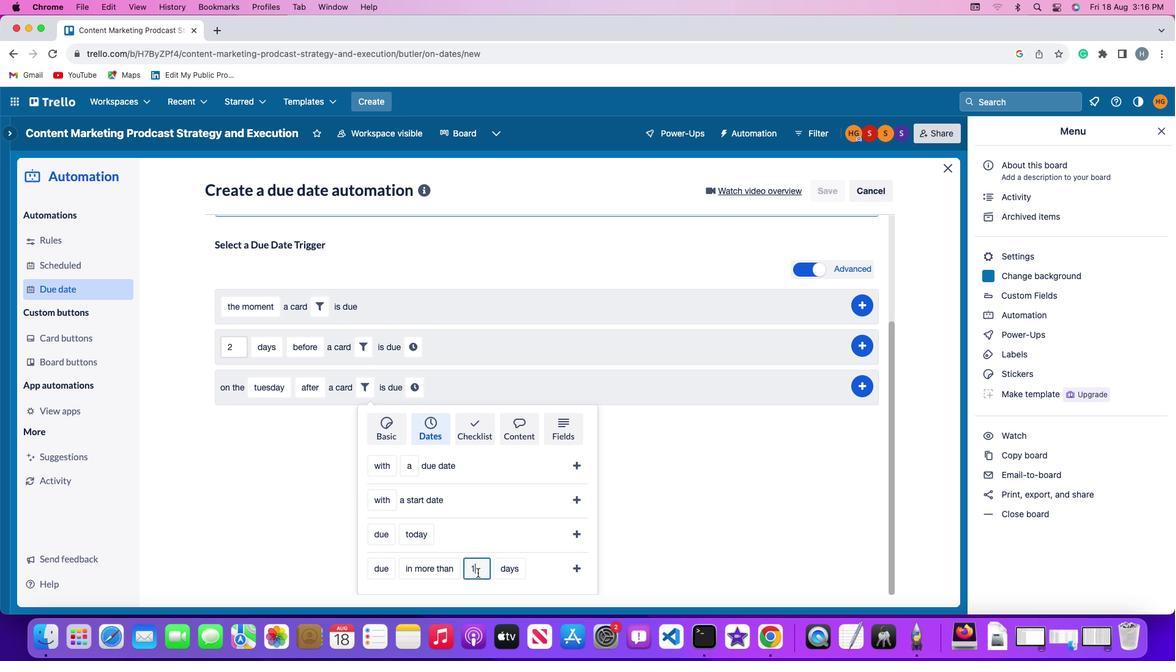 
Action: Mouse moved to (478, 571)
Screenshot: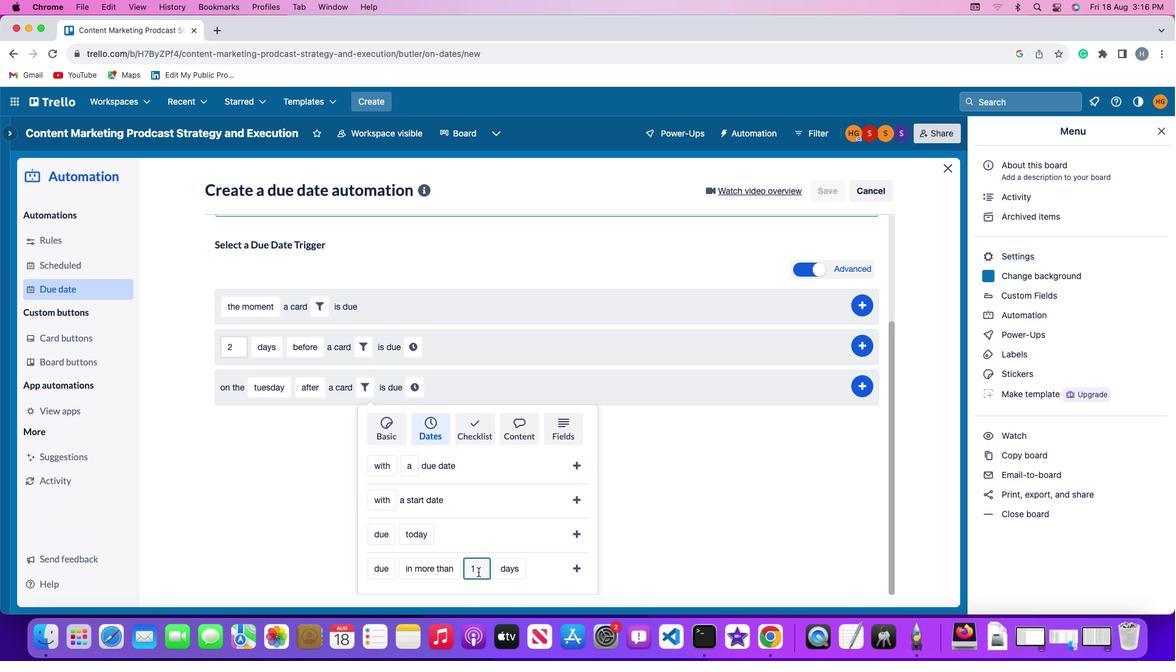 
Action: Key pressed Key.backspace
Screenshot: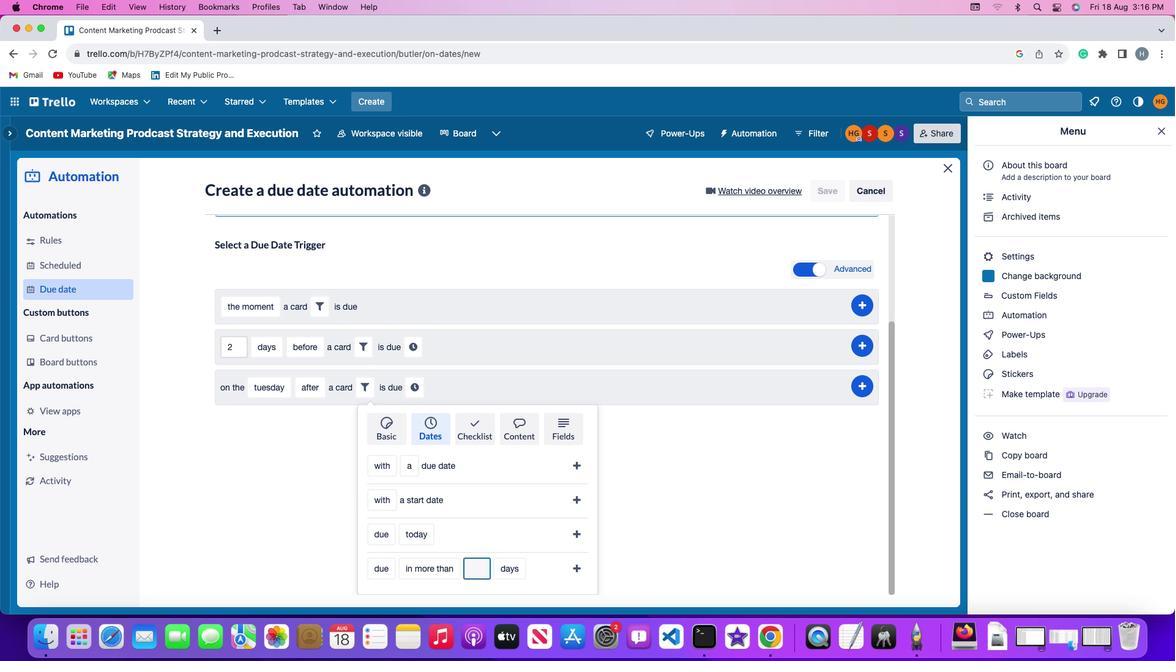 
Action: Mouse moved to (478, 571)
Screenshot: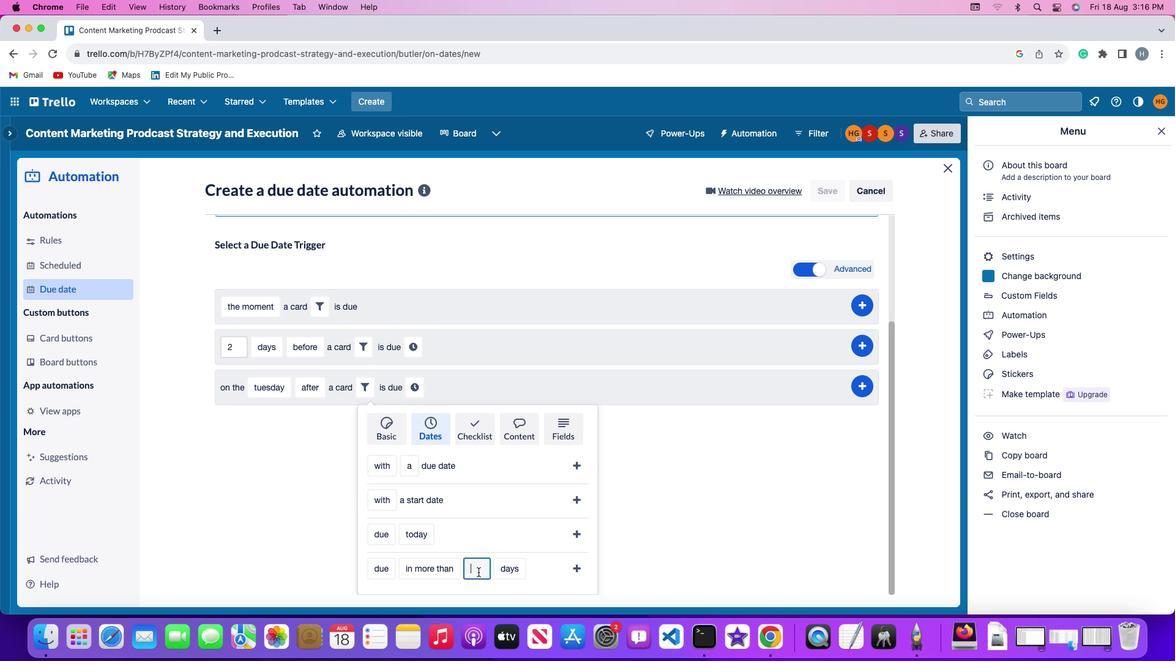 
Action: Key pressed '1'
Screenshot: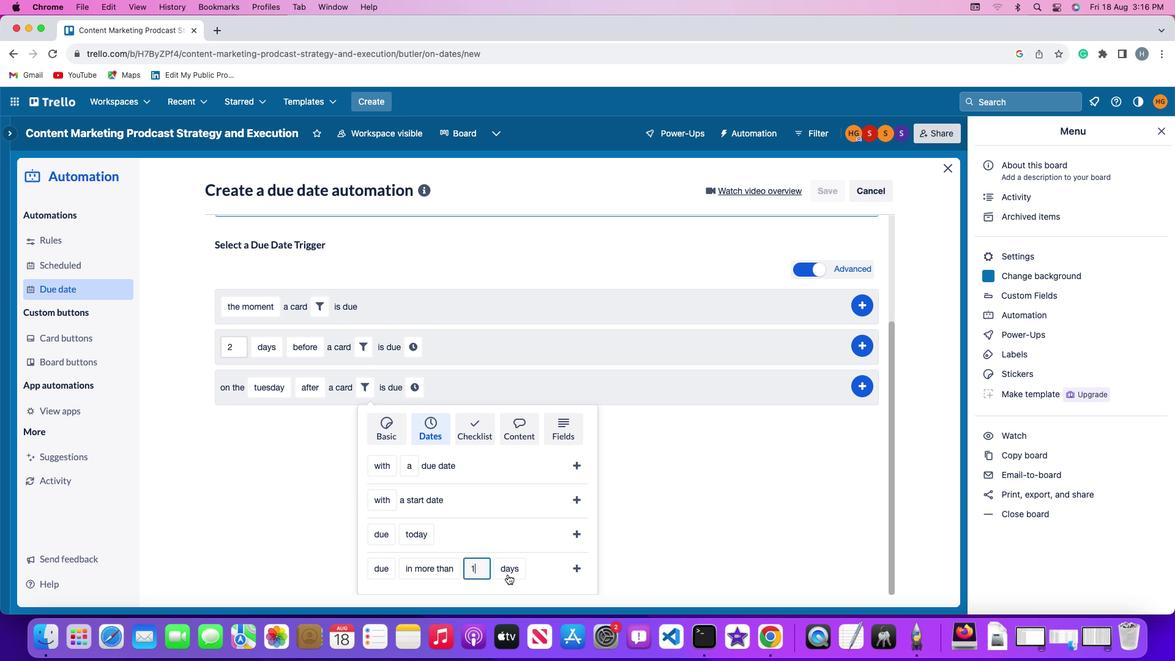 
Action: Mouse moved to (520, 574)
Screenshot: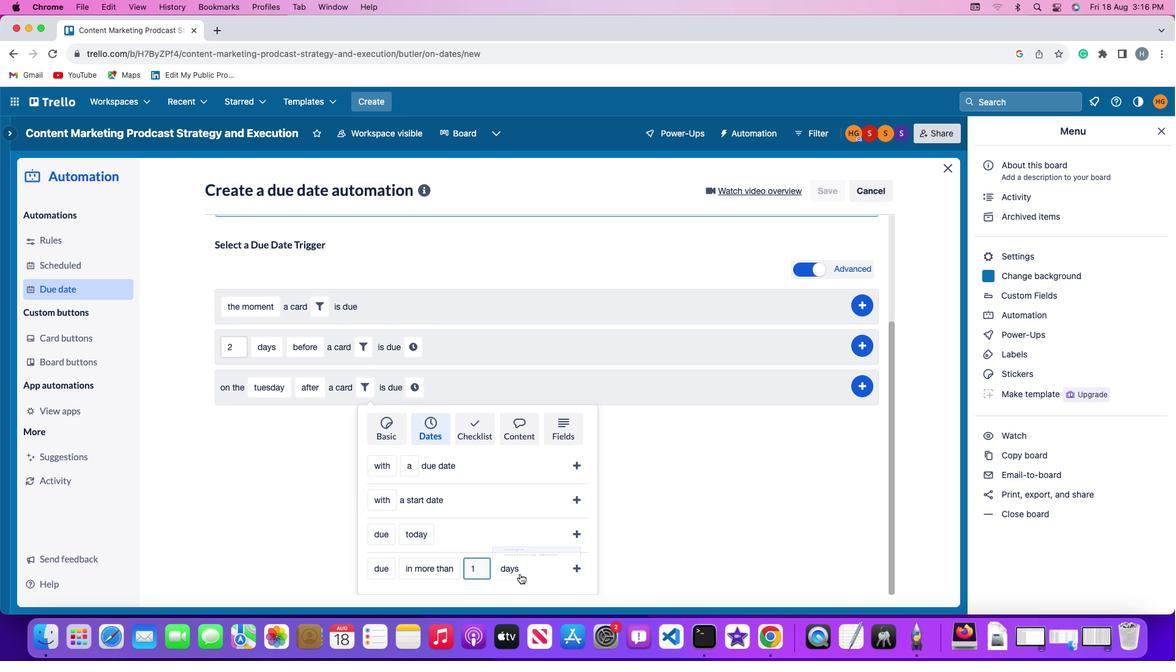
Action: Mouse pressed left at (520, 574)
Screenshot: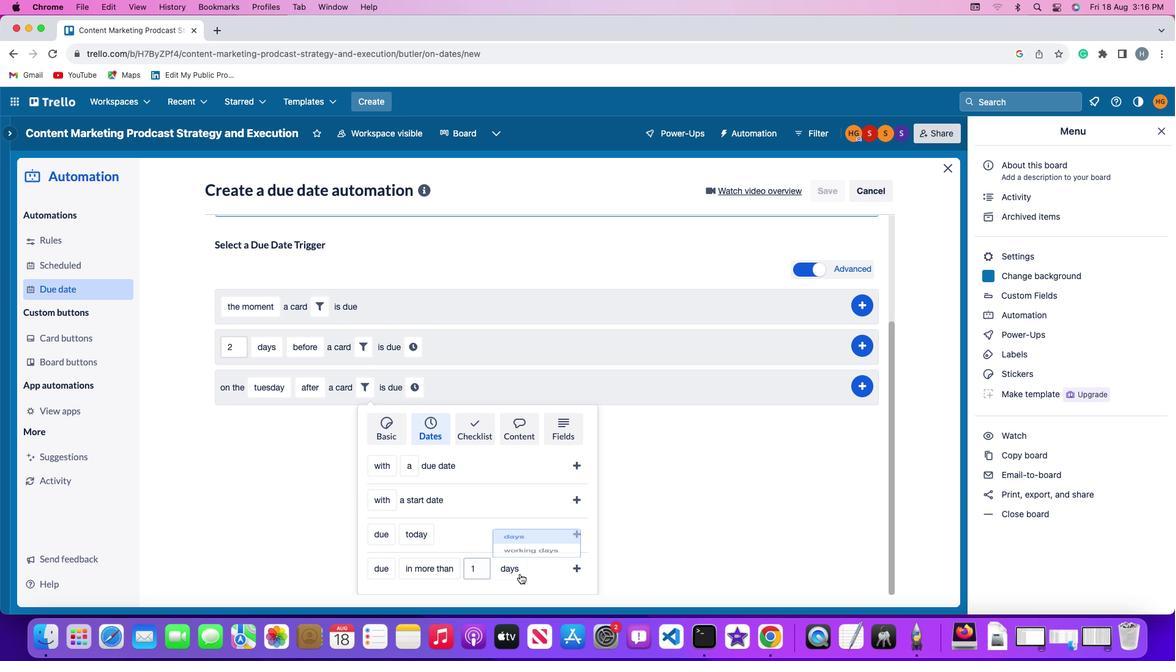 
Action: Mouse moved to (528, 519)
Screenshot: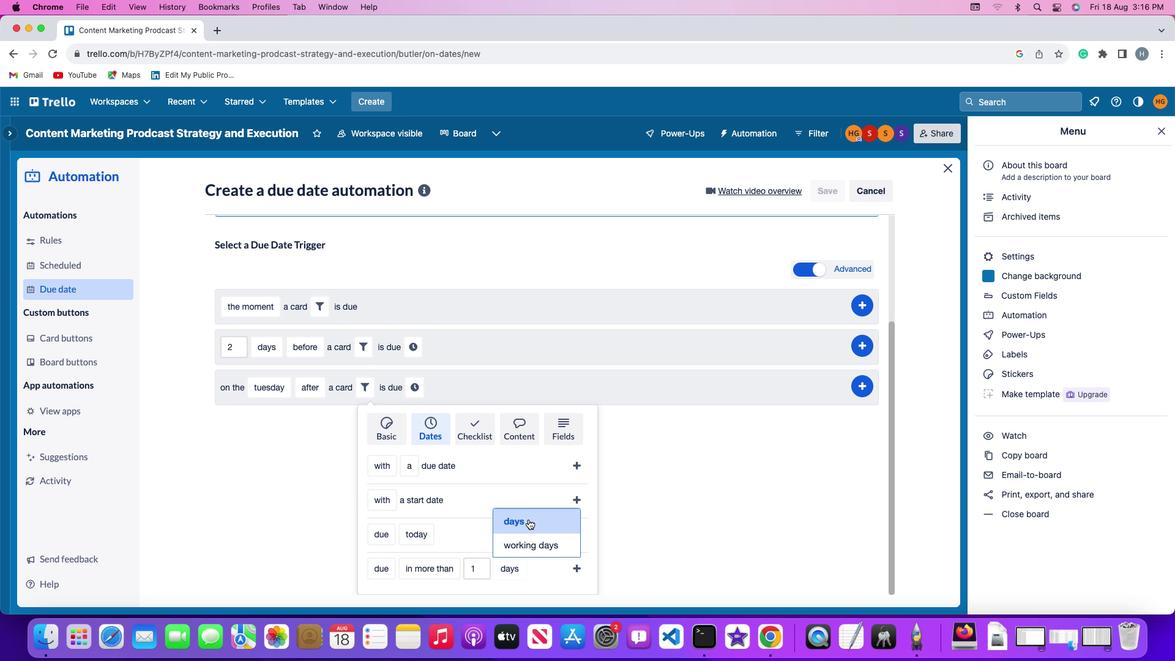 
Action: Mouse pressed left at (528, 519)
Screenshot: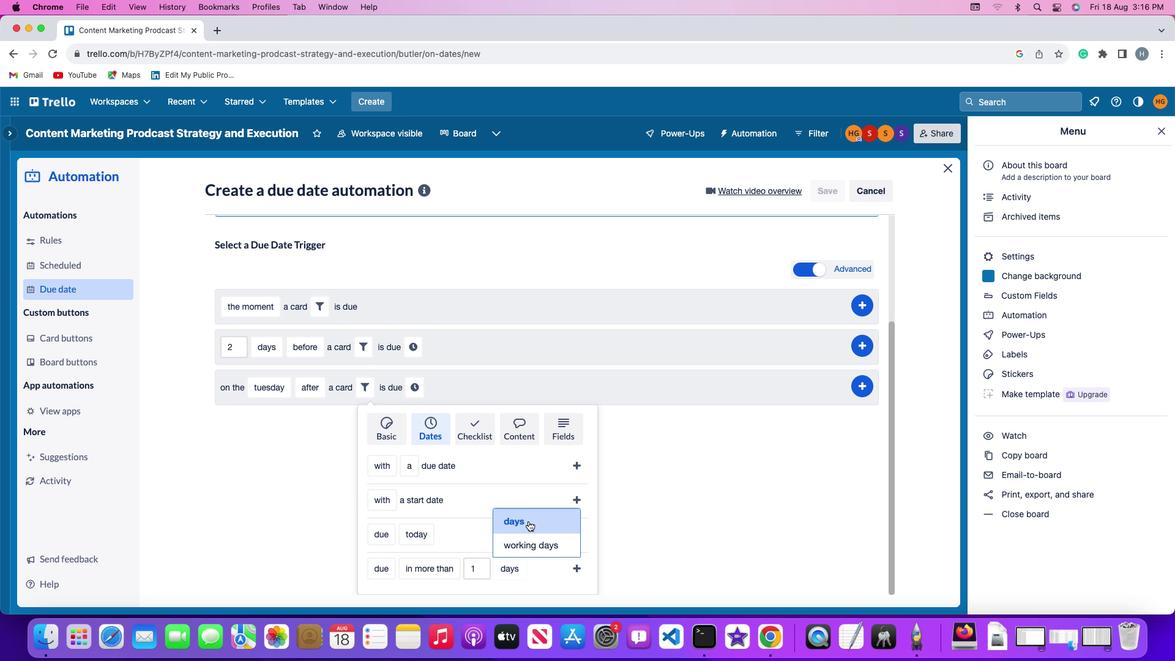 
Action: Mouse moved to (569, 563)
Screenshot: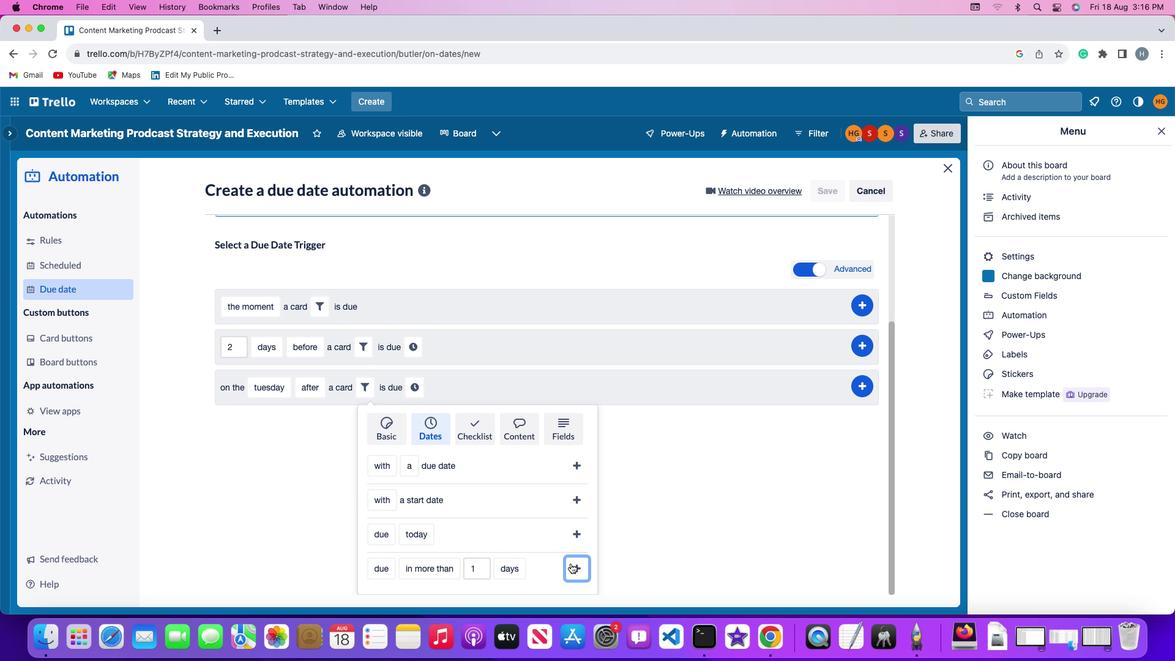 
Action: Mouse pressed left at (569, 563)
Screenshot: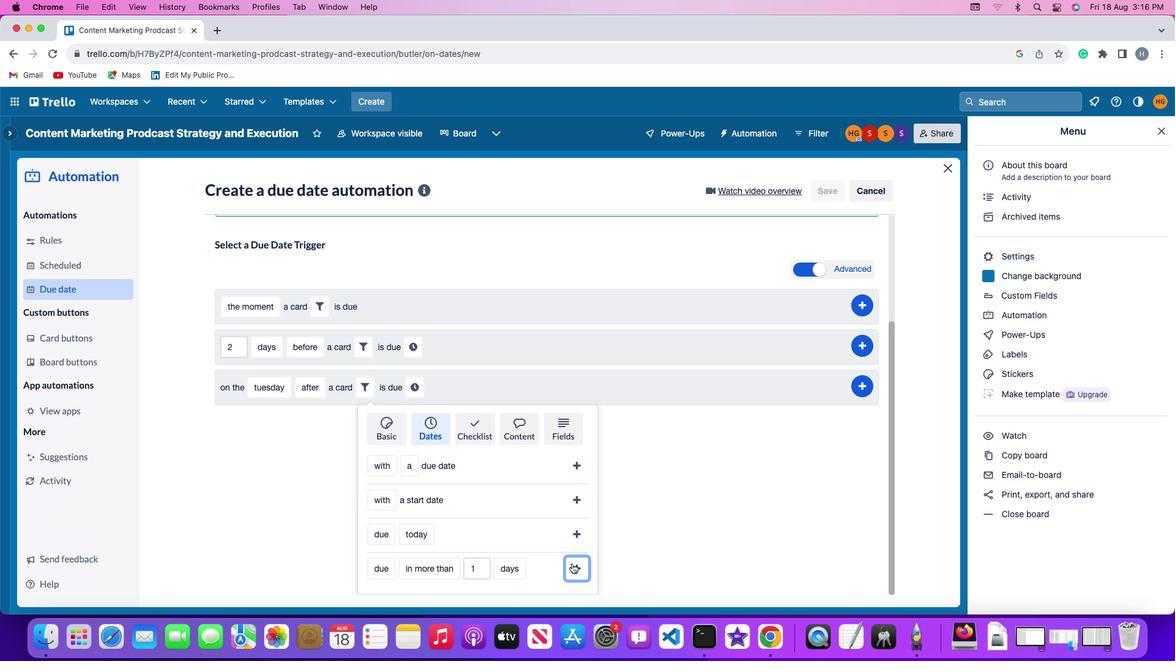 
Action: Mouse moved to (541, 535)
Screenshot: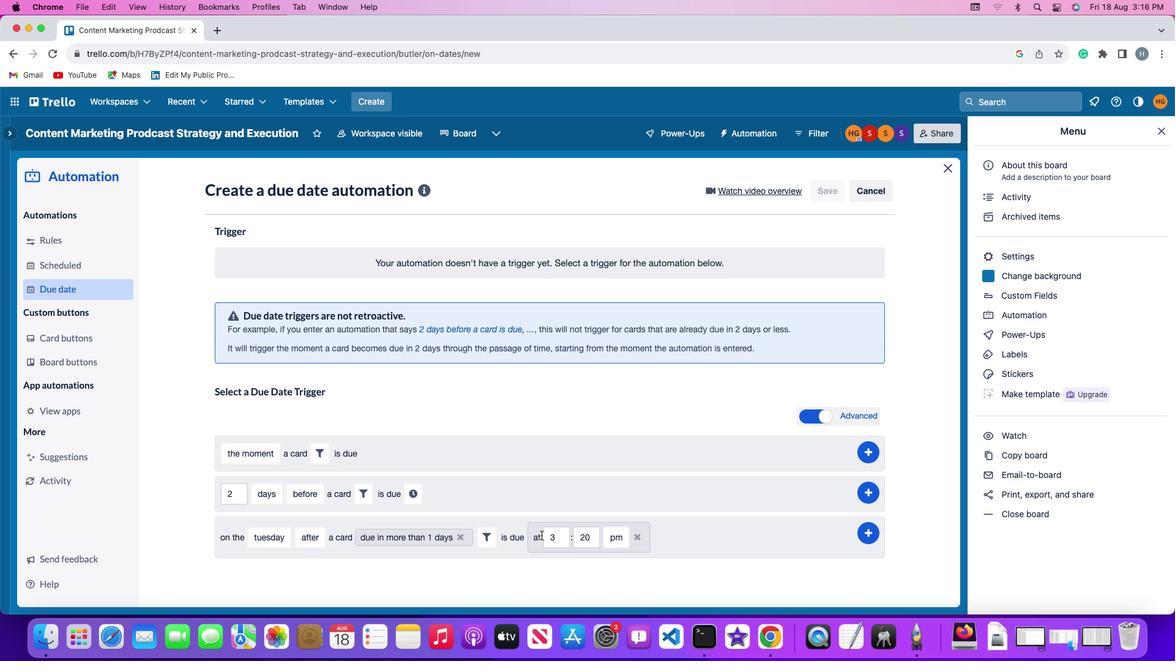 
Action: Mouse pressed left at (541, 535)
Screenshot: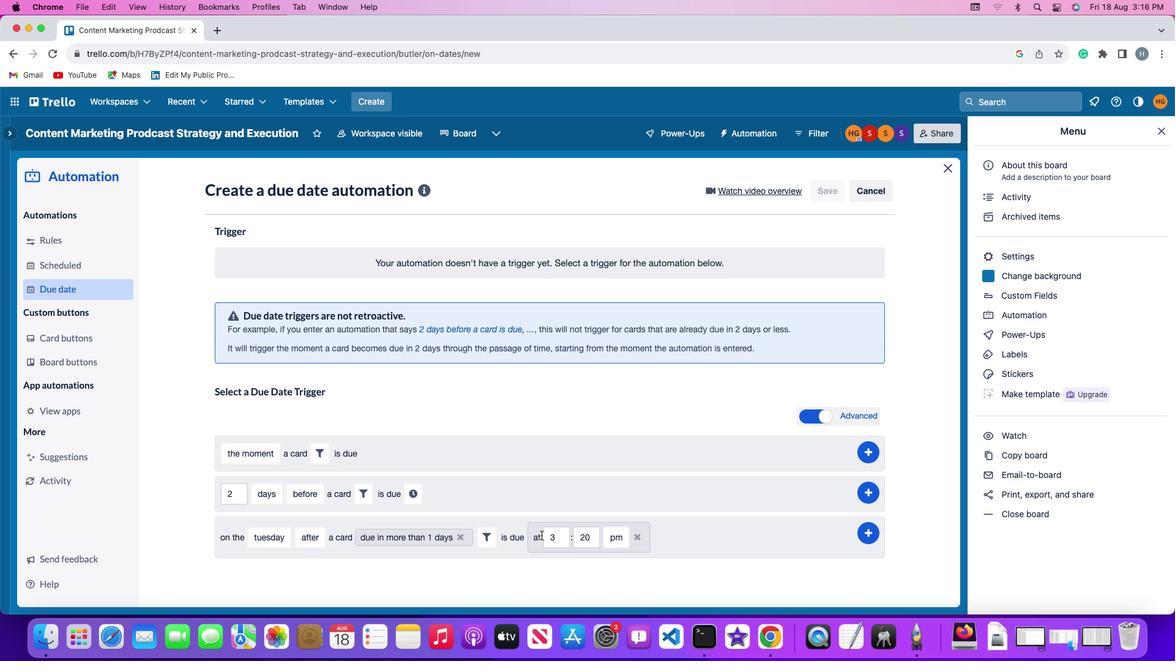 
Action: Mouse moved to (557, 537)
Screenshot: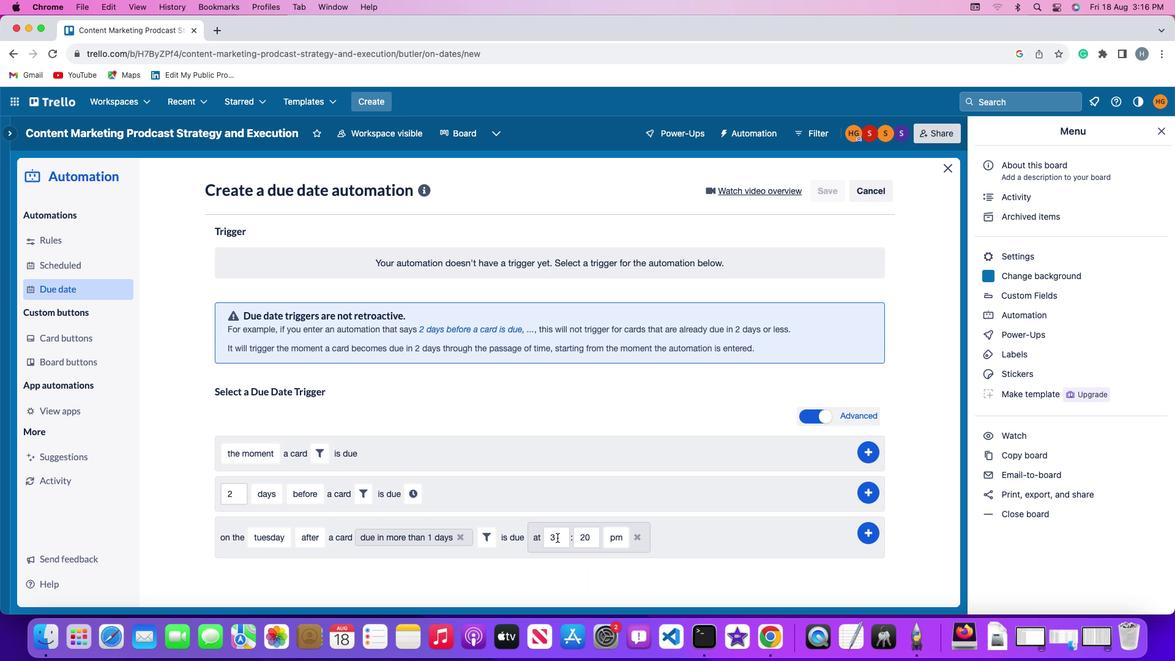 
Action: Mouse pressed left at (557, 537)
Screenshot: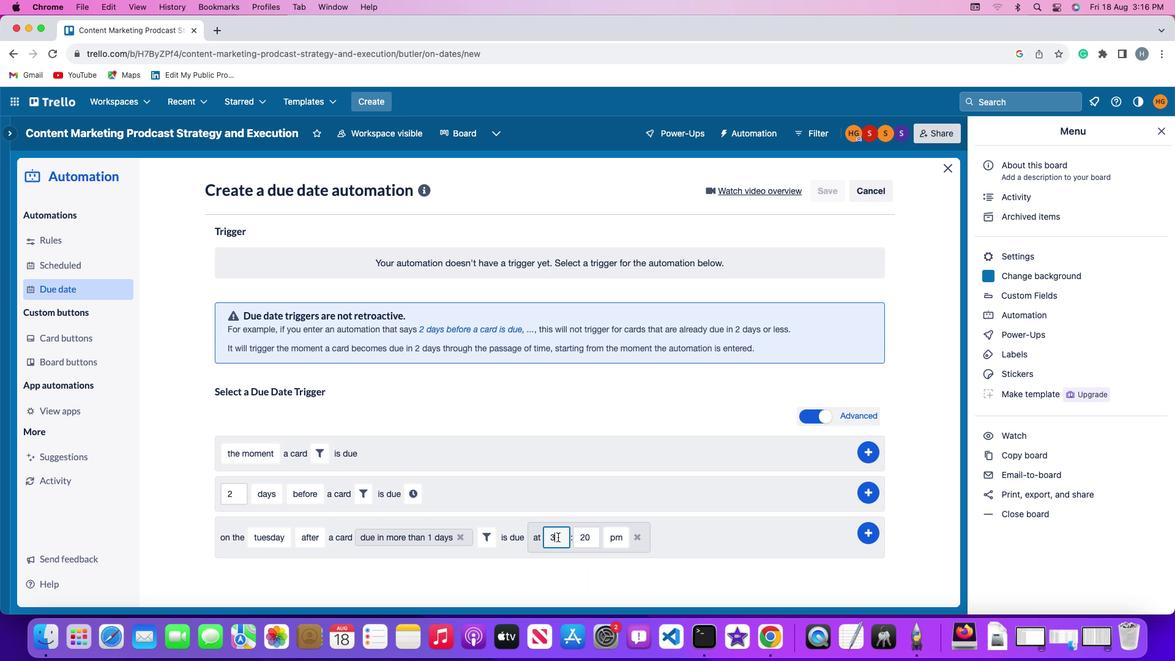 
Action: Mouse moved to (557, 537)
Screenshot: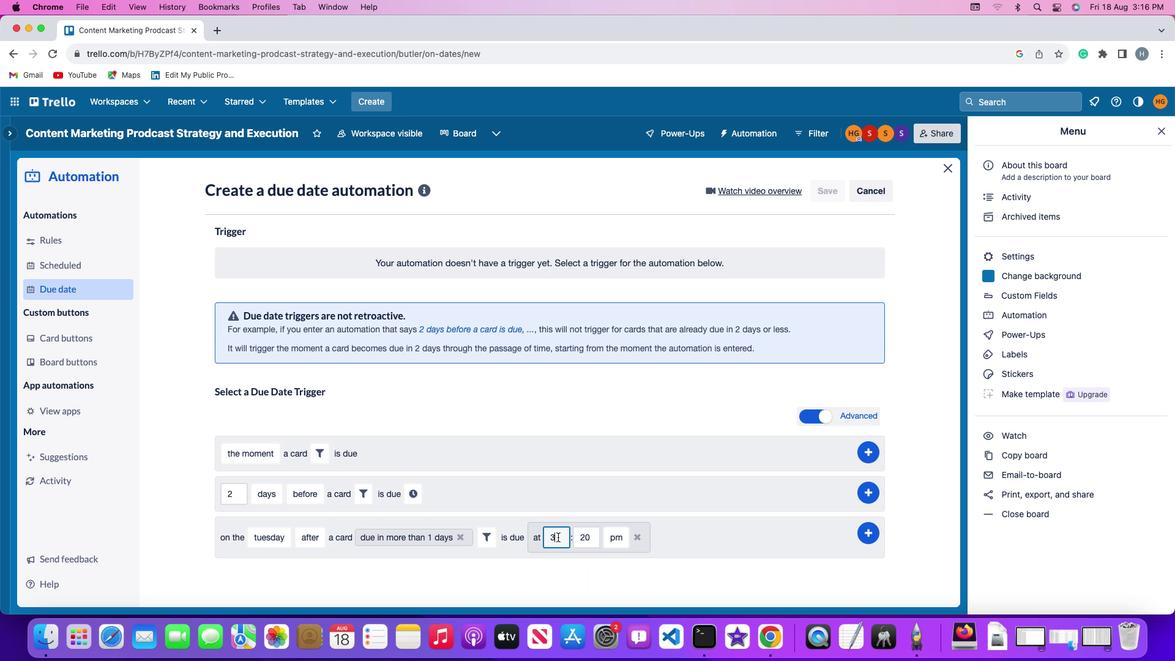 
Action: Key pressed Key.backspace'1''1'
Screenshot: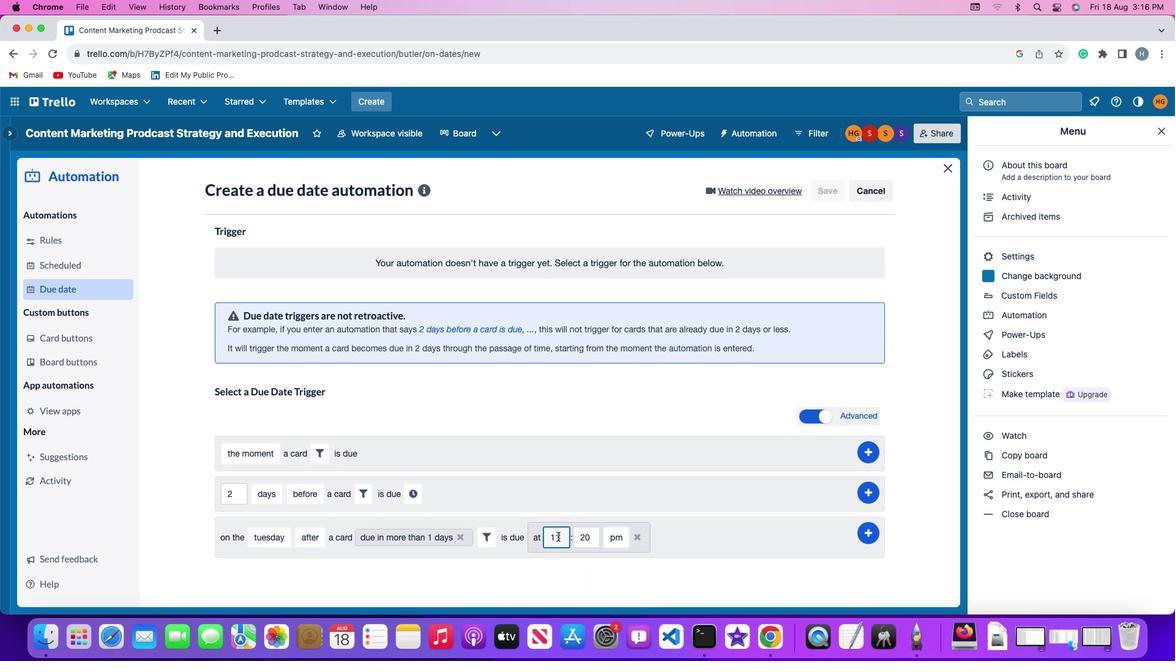 
Action: Mouse moved to (588, 536)
Screenshot: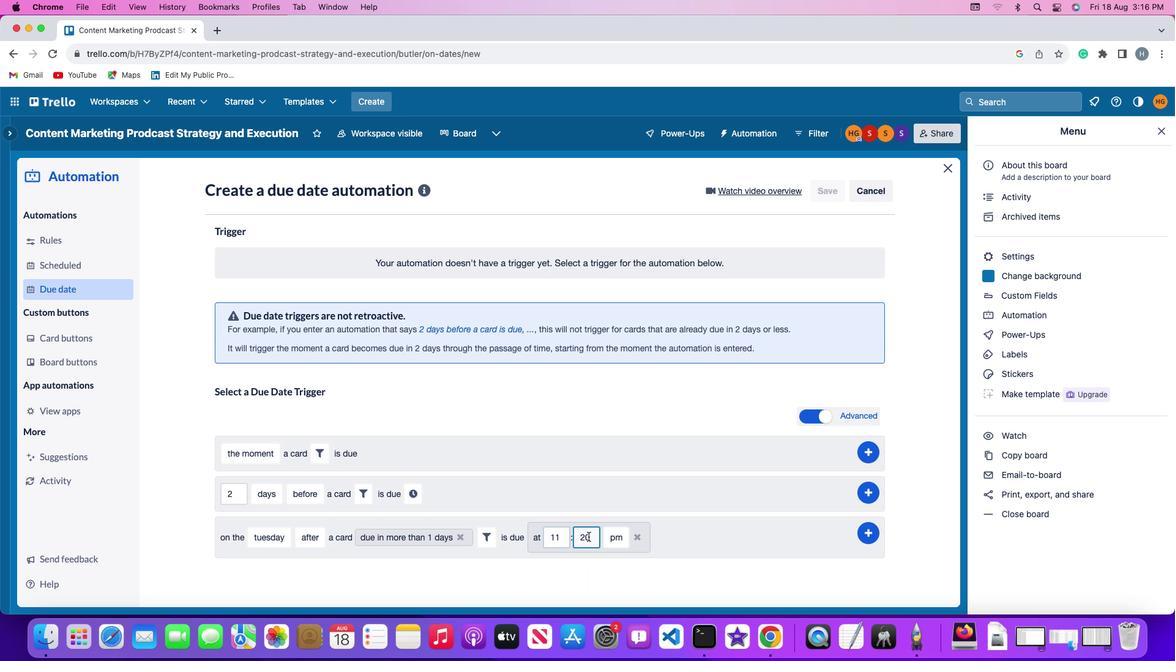 
Action: Mouse pressed left at (588, 536)
Screenshot: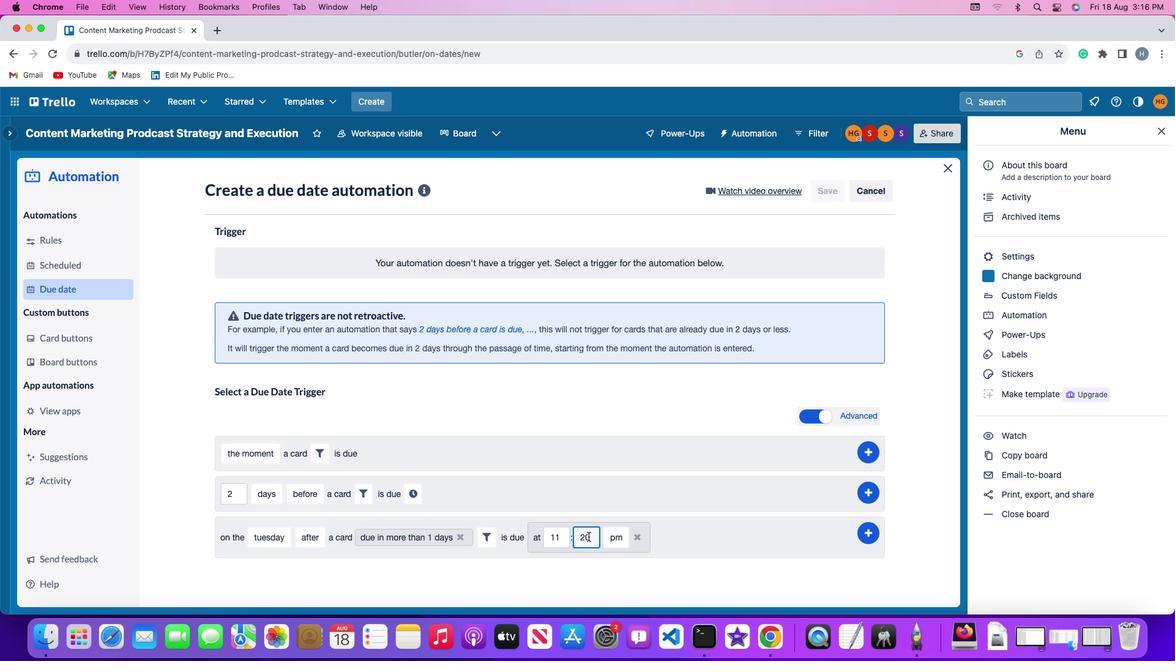 
Action: Mouse moved to (588, 536)
Screenshot: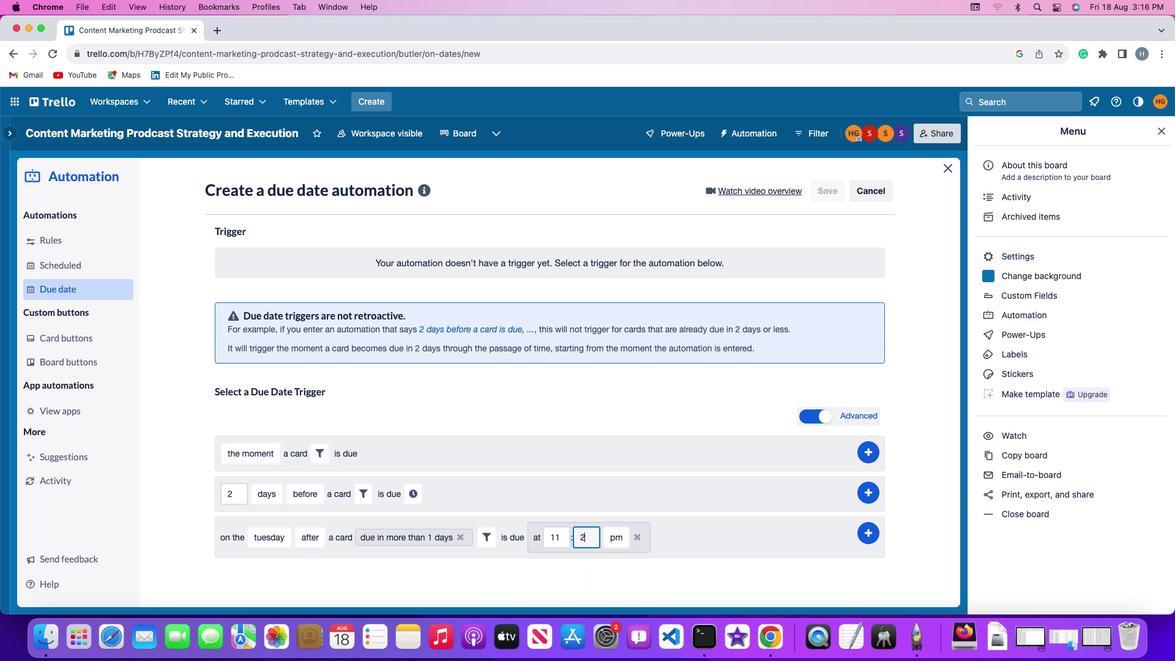 
Action: Key pressed Key.backspaceKey.backspace'0''0'
Screenshot: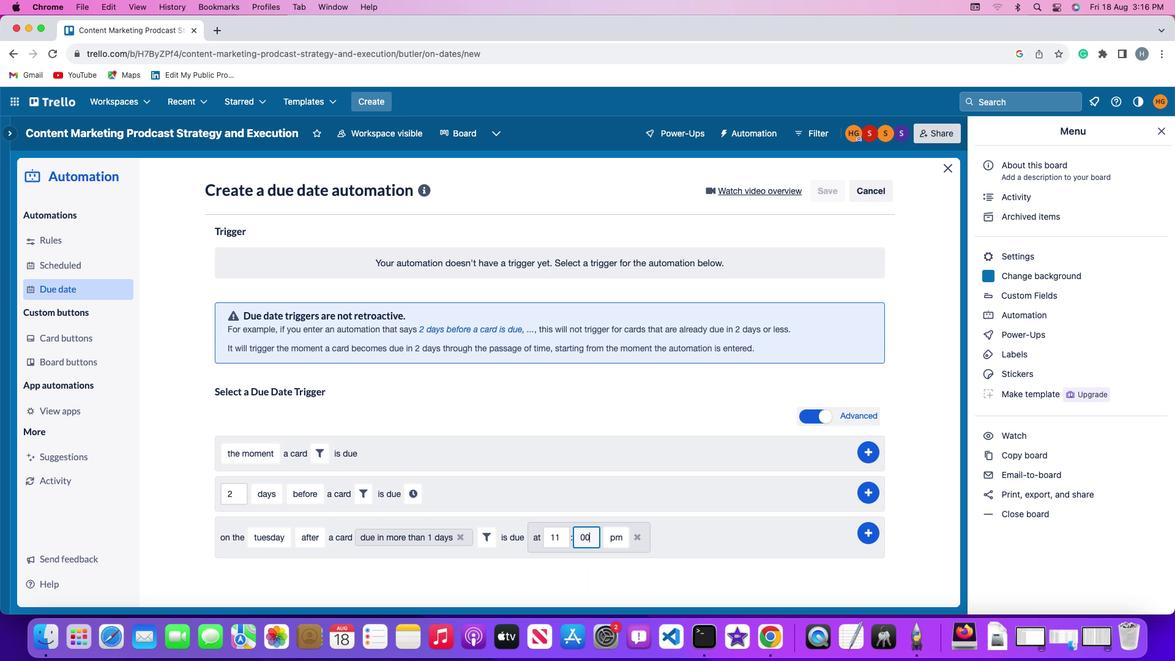 
Action: Mouse moved to (603, 535)
Screenshot: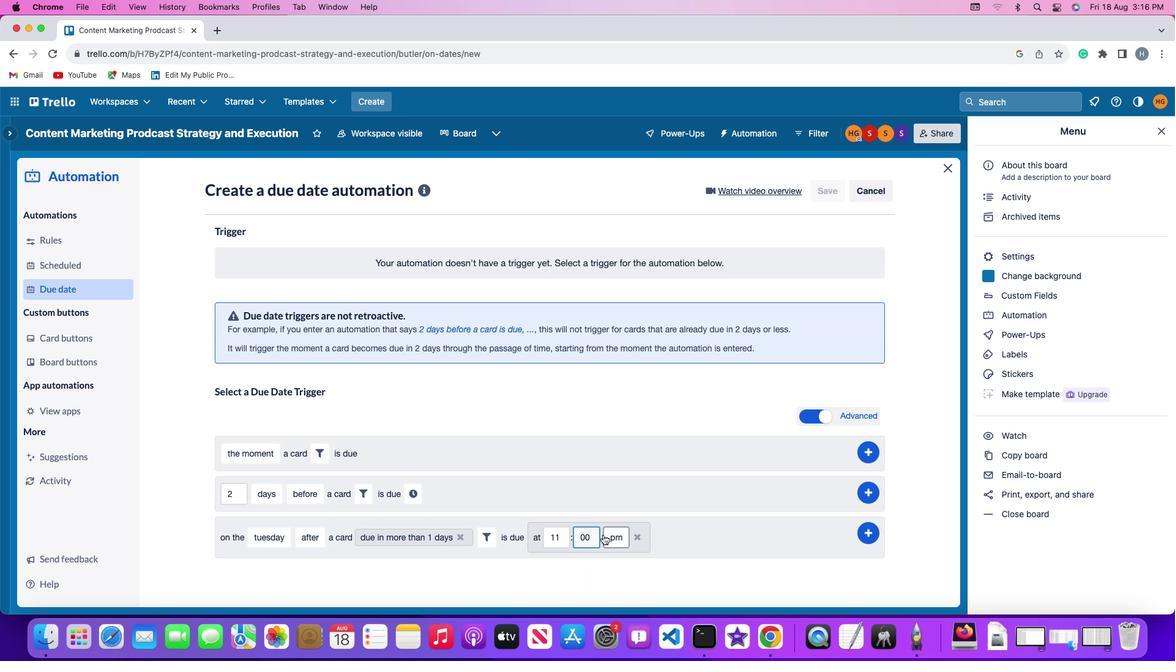 
Action: Mouse pressed left at (603, 535)
Screenshot: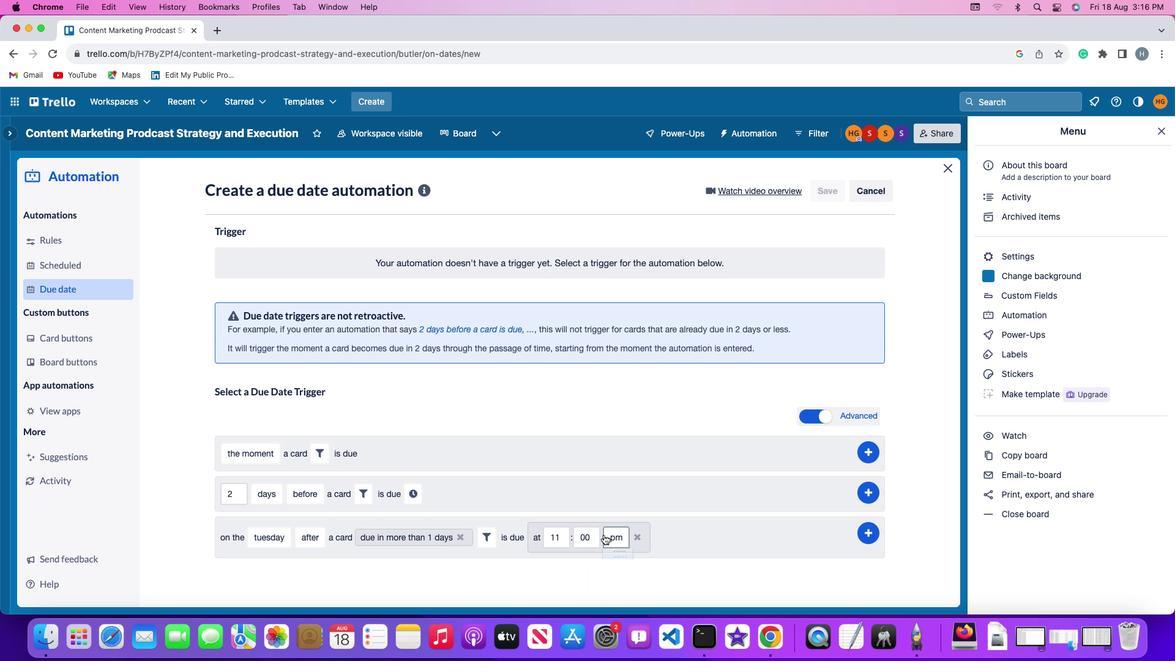 
Action: Mouse moved to (614, 550)
Screenshot: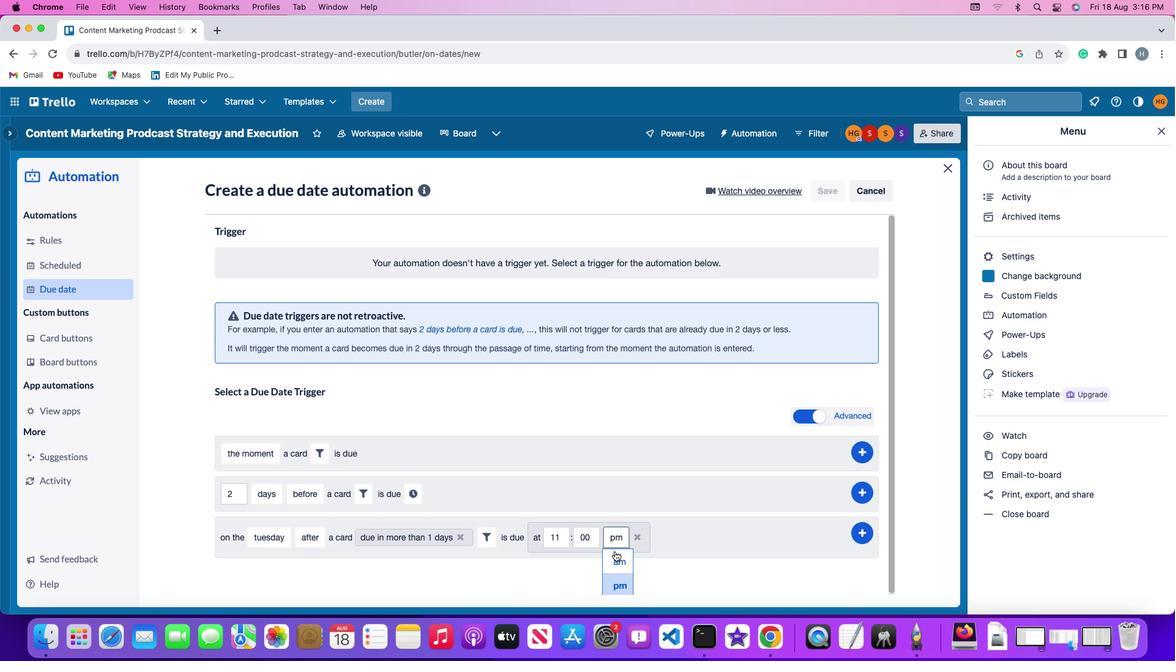 
Action: Mouse pressed left at (614, 550)
Screenshot: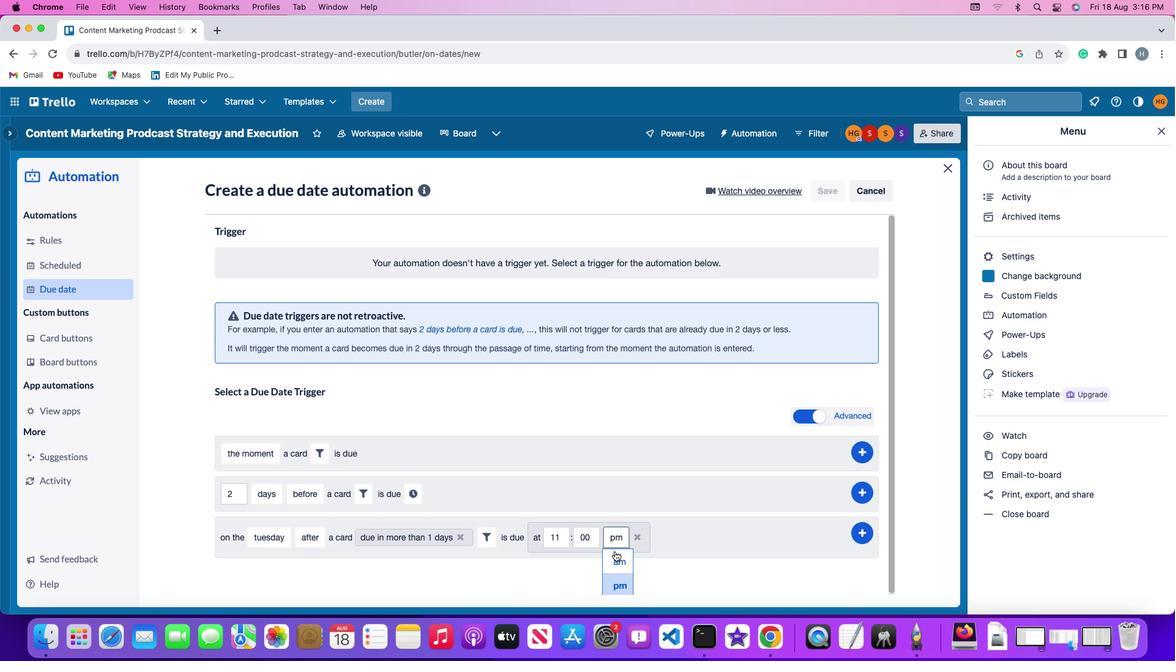 
Action: Mouse moved to (871, 531)
Screenshot: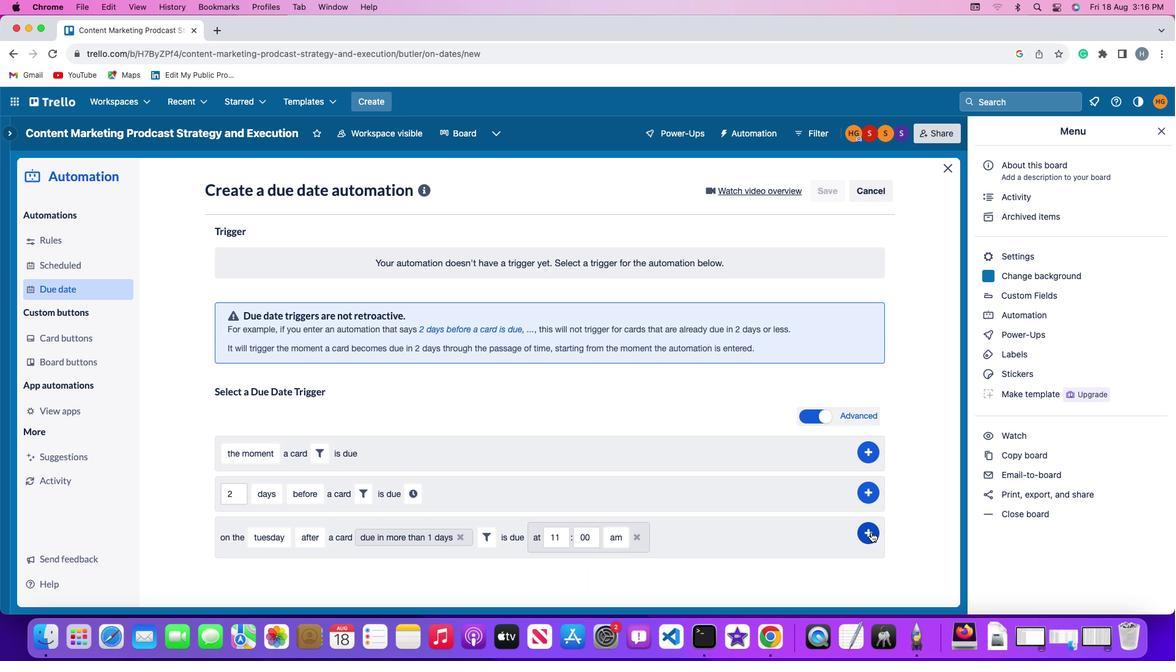 
Action: Mouse pressed left at (871, 531)
Screenshot: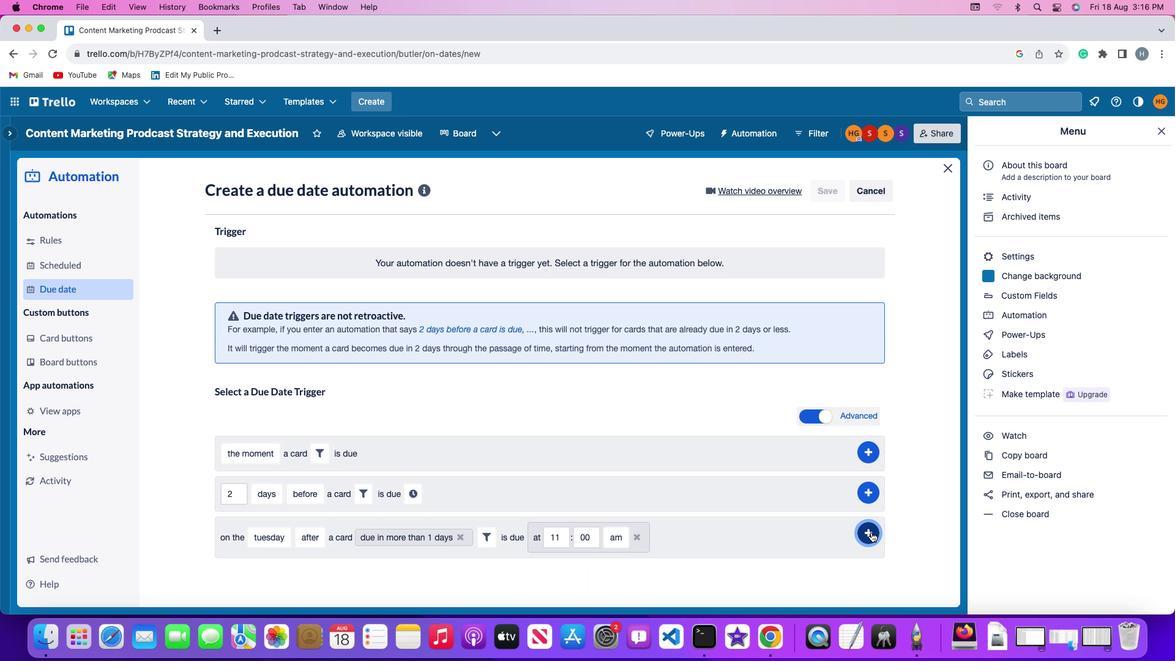 
Action: Mouse moved to (926, 460)
Screenshot: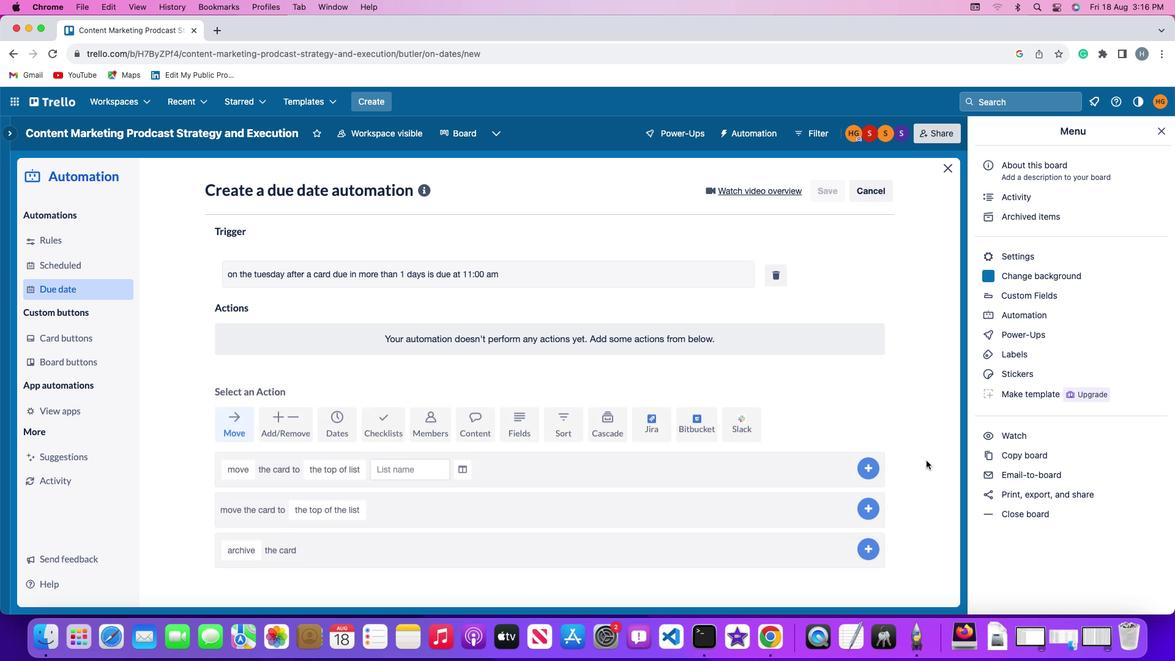 
